 Task: Open Card Card0000000231 in Board Board0000000058 in Workspace WS0000000020 in Trello. Add Member Email0000000079 to Card Card0000000231 in Board Board0000000058 in Workspace WS0000000020 in Trello. Add Orange Label titled Label0000000231 to Card Card0000000231 in Board Board0000000058 in Workspace WS0000000020 in Trello. Add Checklist CL0000000231 to Card Card0000000231 in Board Board0000000058 in Workspace WS0000000020 in Trello. Add Dates with Start Date as Jun 01 2023 and Due Date as Jun 30 2023 to Card Card0000000231 in Board Board0000000058 in Workspace WS0000000020 in Trello
Action: Mouse moved to (602, 640)
Screenshot: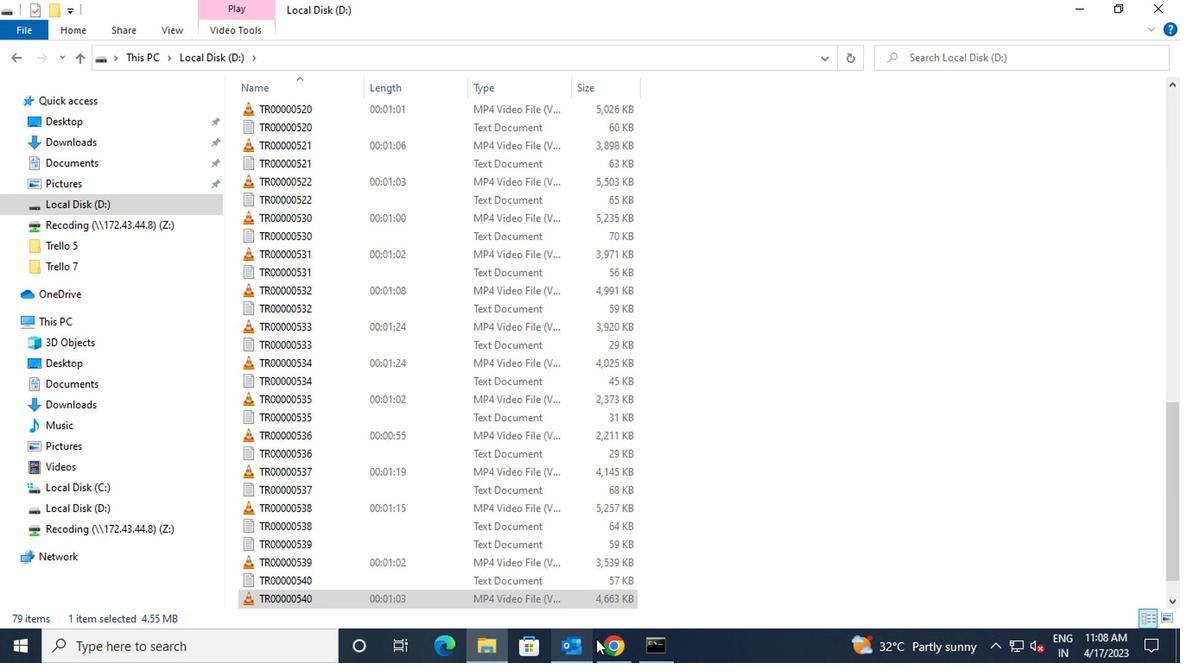 
Action: Mouse pressed left at (602, 640)
Screenshot: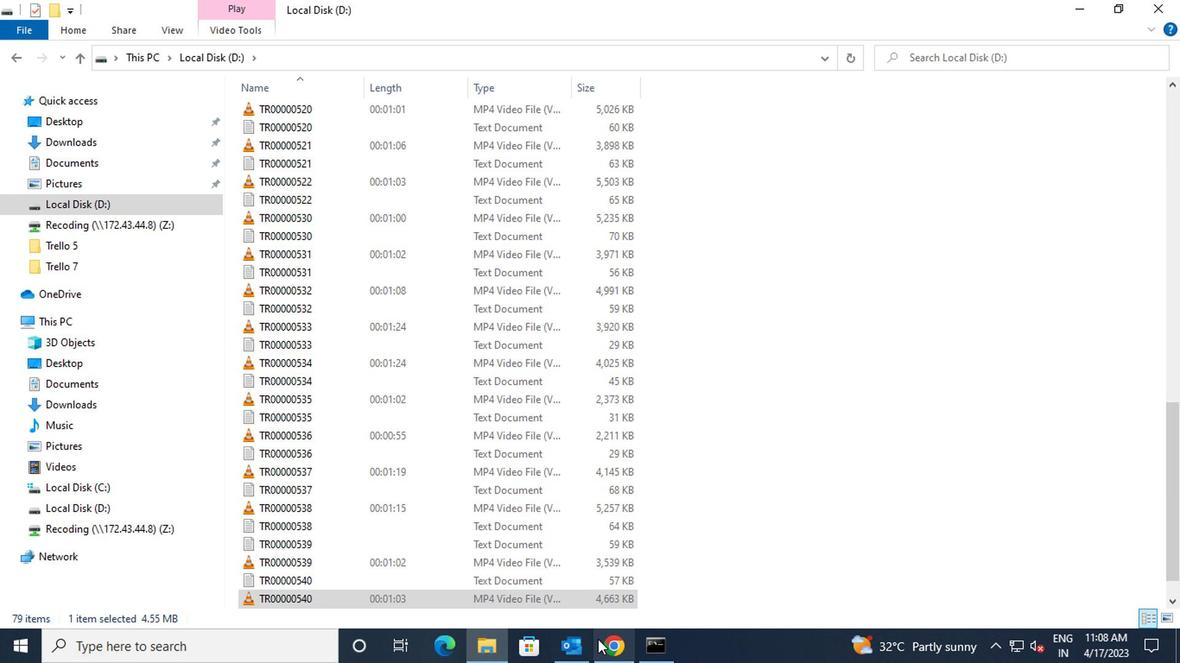 
Action: Mouse moved to (445, 334)
Screenshot: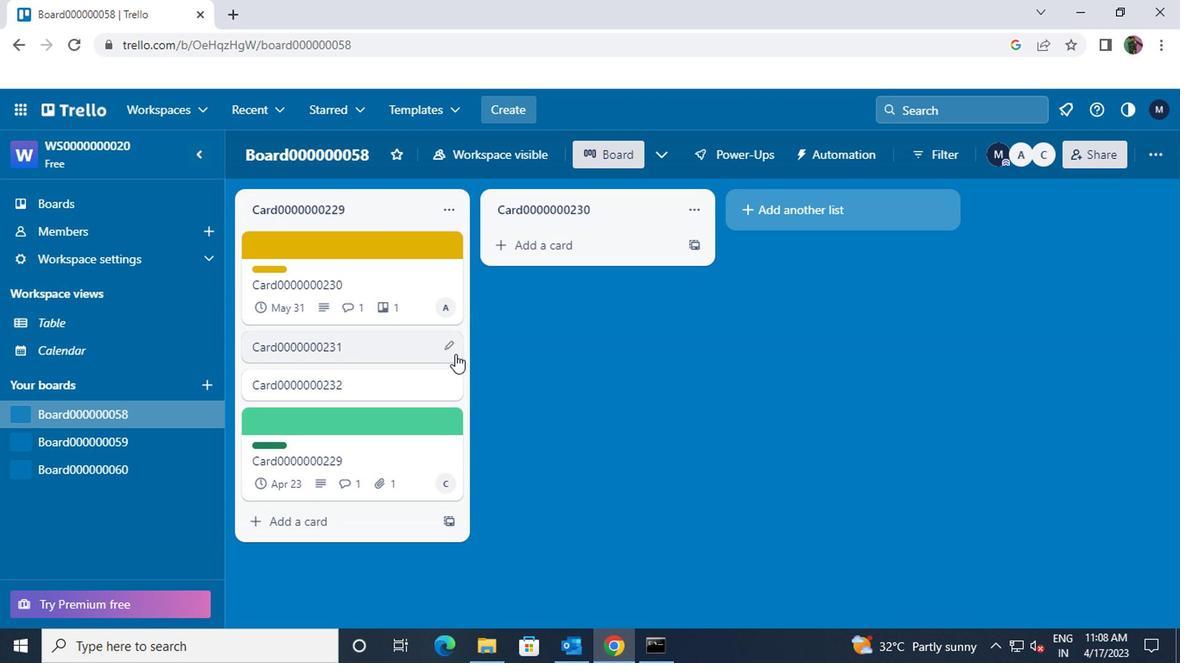 
Action: Mouse pressed left at (445, 334)
Screenshot: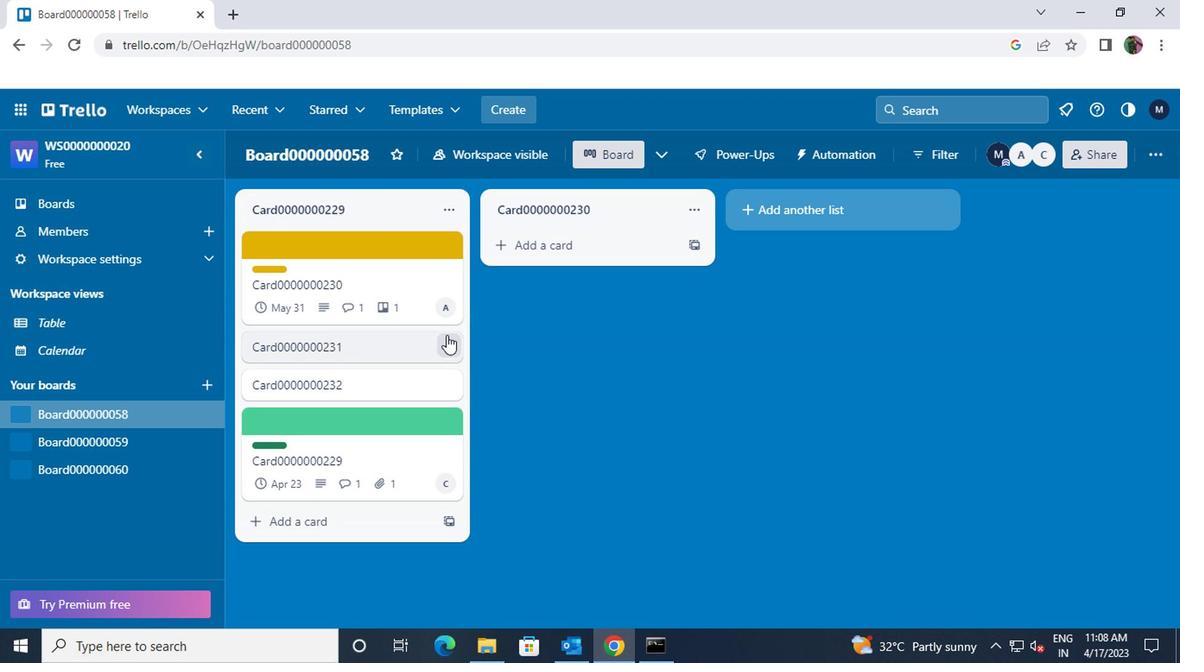 
Action: Mouse moved to (496, 334)
Screenshot: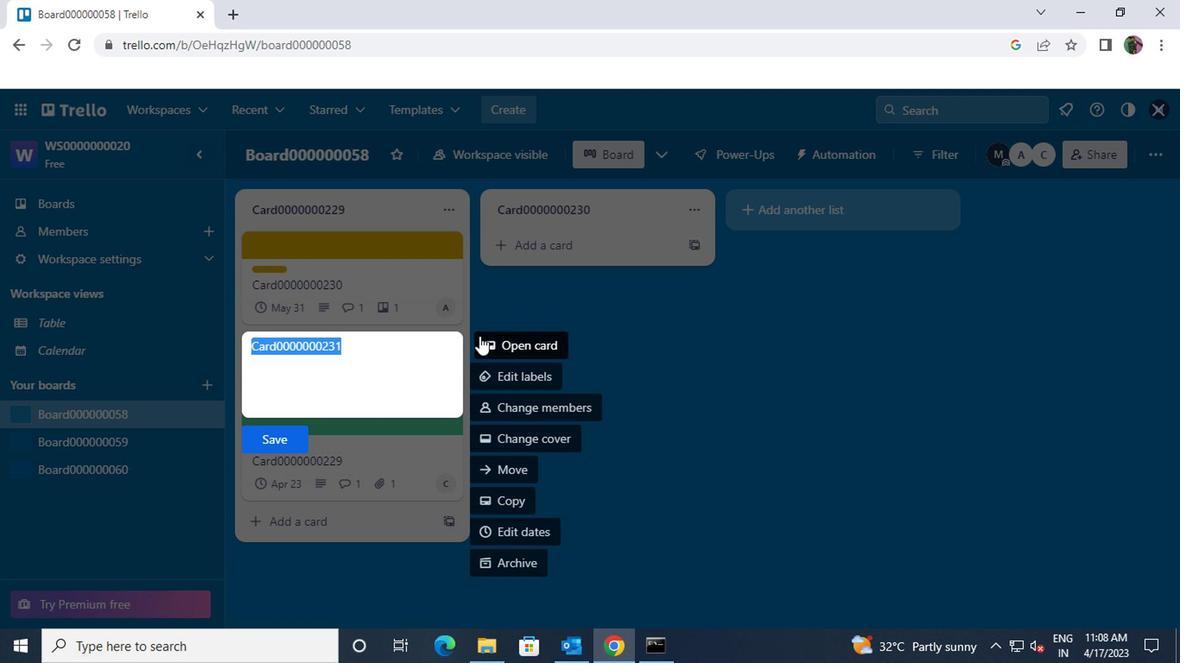 
Action: Mouse pressed left at (496, 334)
Screenshot: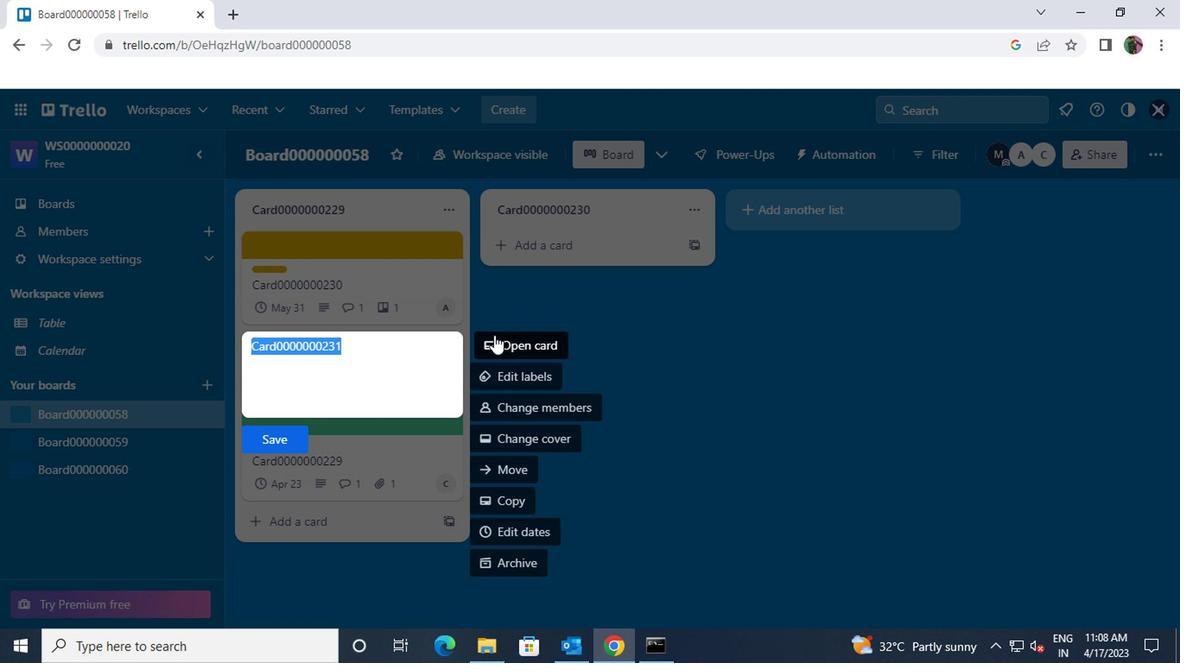 
Action: Mouse moved to (757, 247)
Screenshot: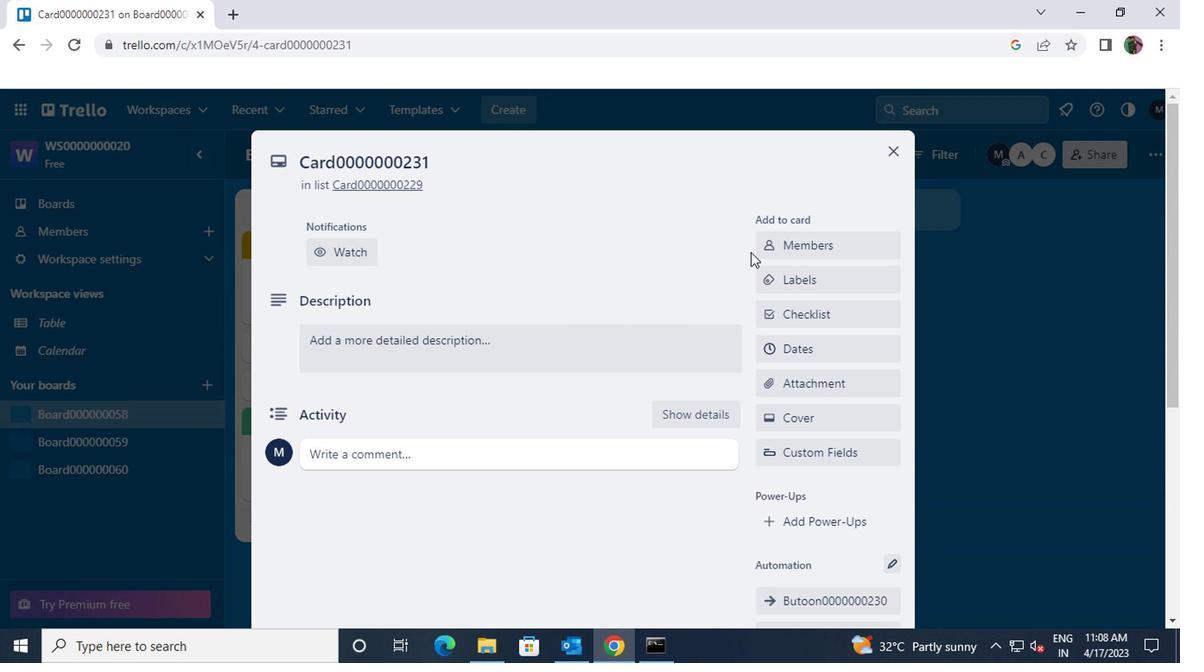 
Action: Mouse pressed left at (757, 247)
Screenshot: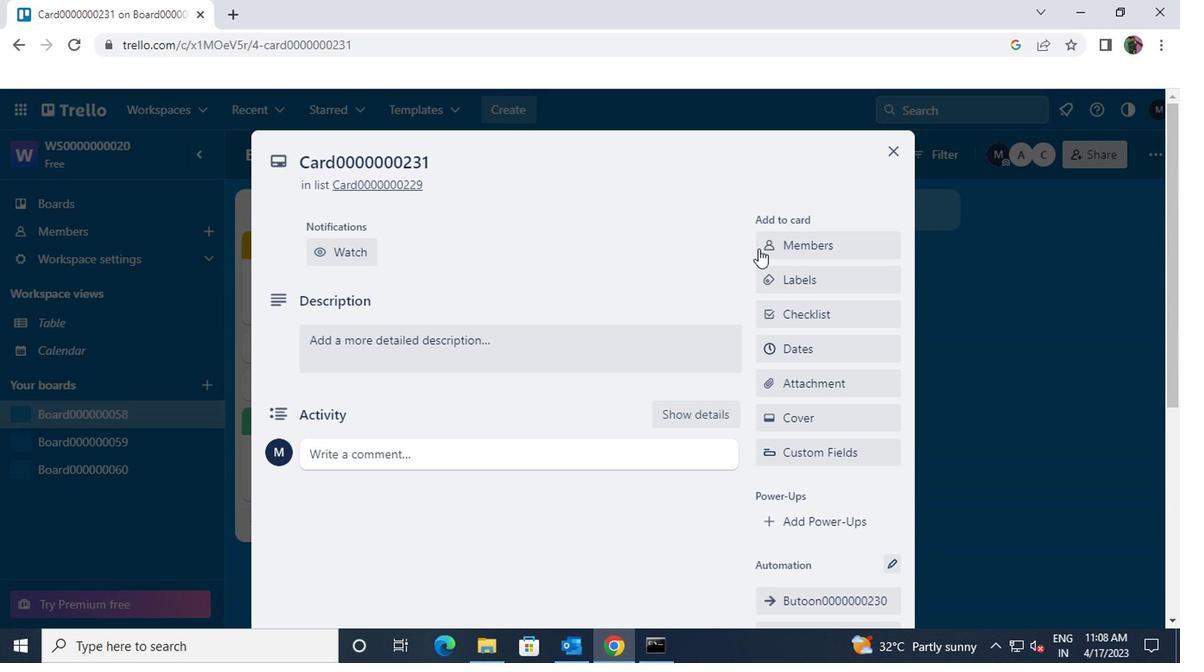 
Action: Mouse moved to (776, 317)
Screenshot: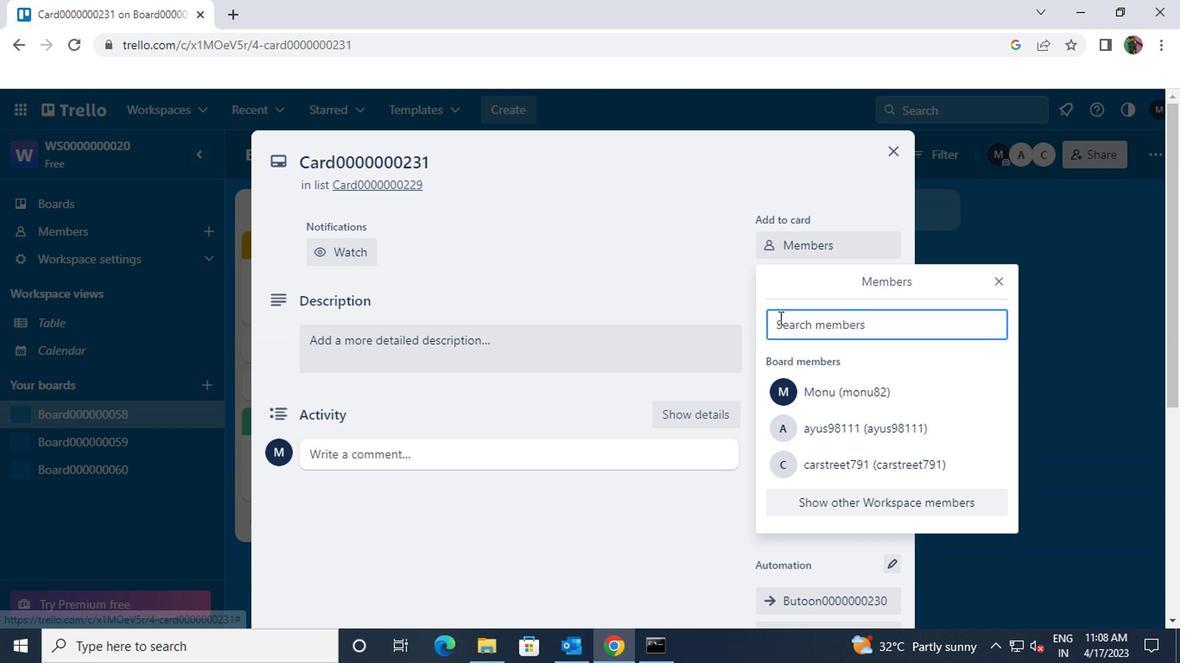 
Action: Key pressed vinnyoffice2<Key.shift>@GMAIL.COM
Screenshot: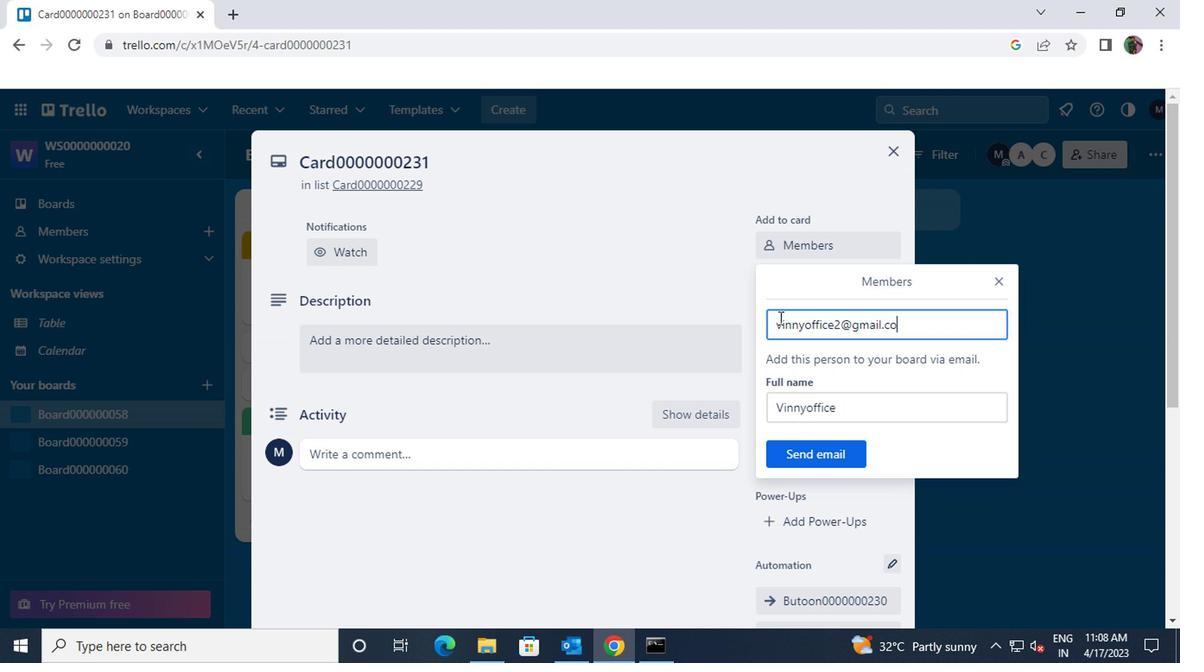 
Action: Mouse moved to (814, 443)
Screenshot: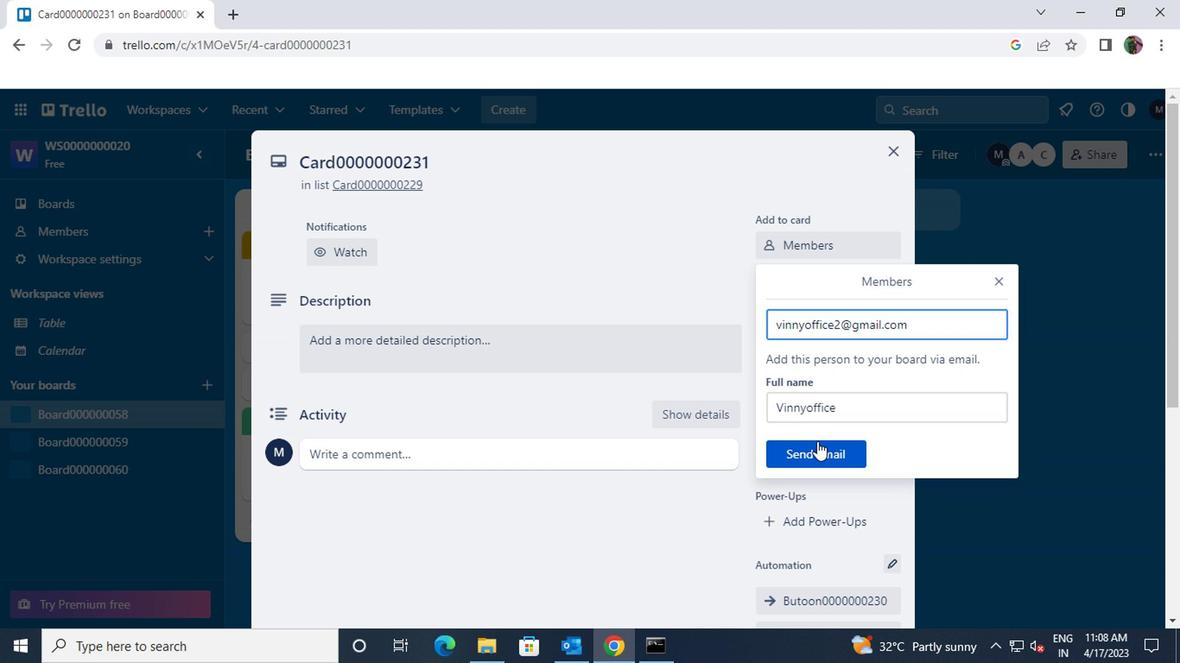 
Action: Mouse pressed left at (814, 443)
Screenshot: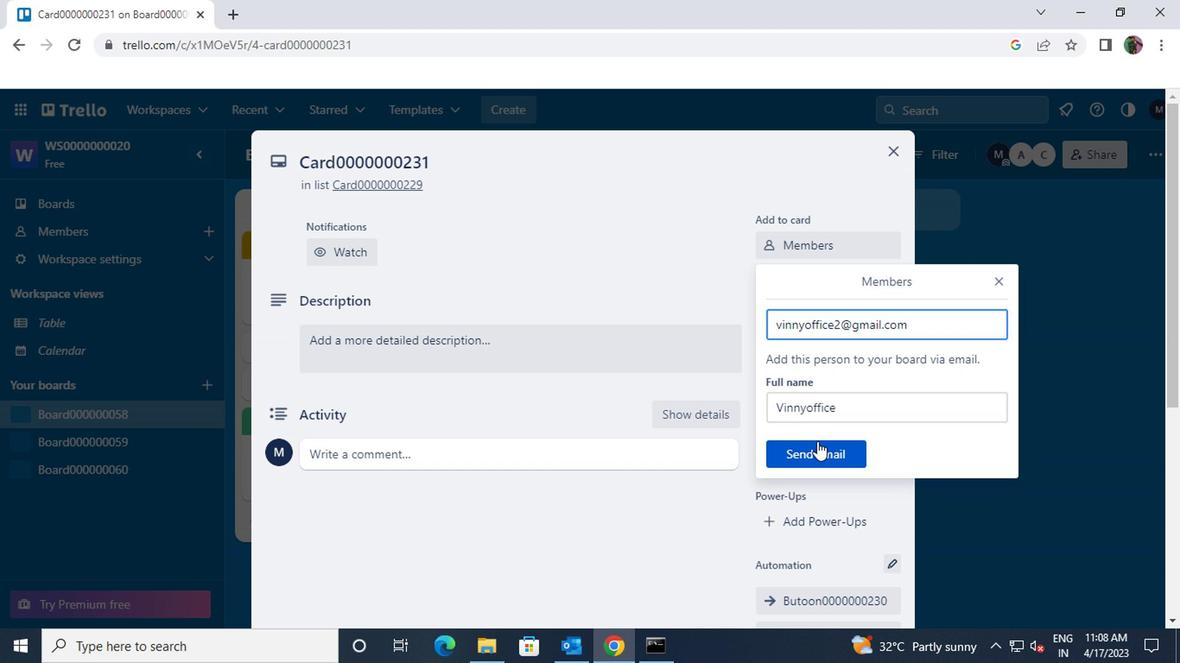 
Action: Mouse moved to (808, 288)
Screenshot: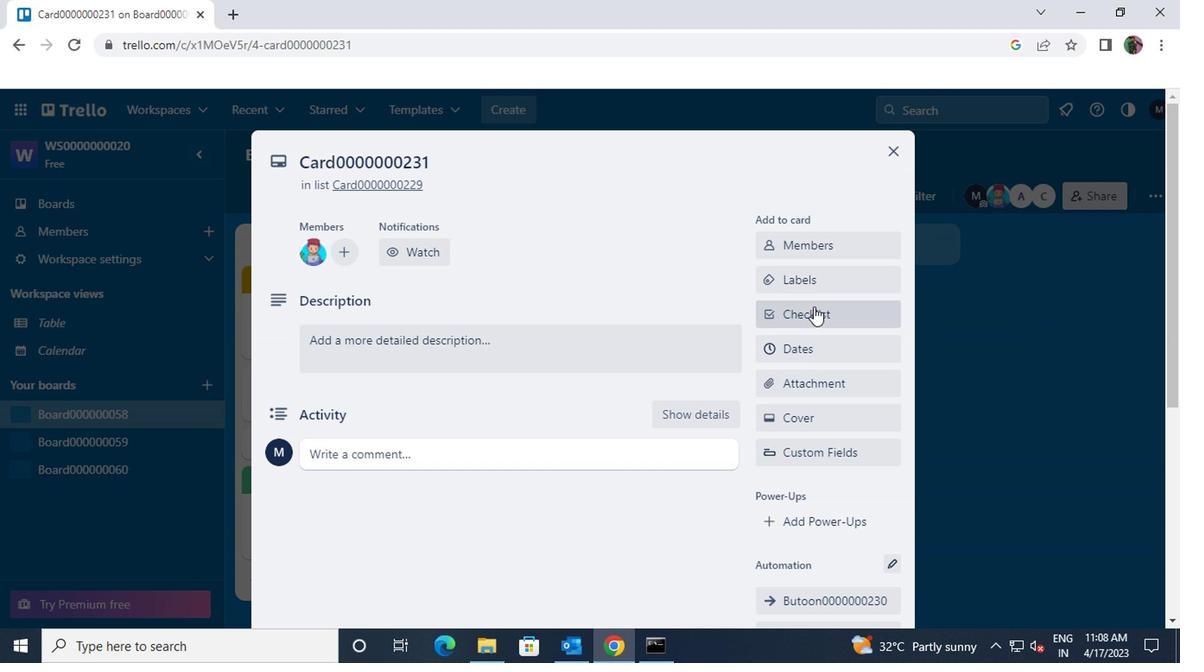 
Action: Mouse pressed left at (808, 288)
Screenshot: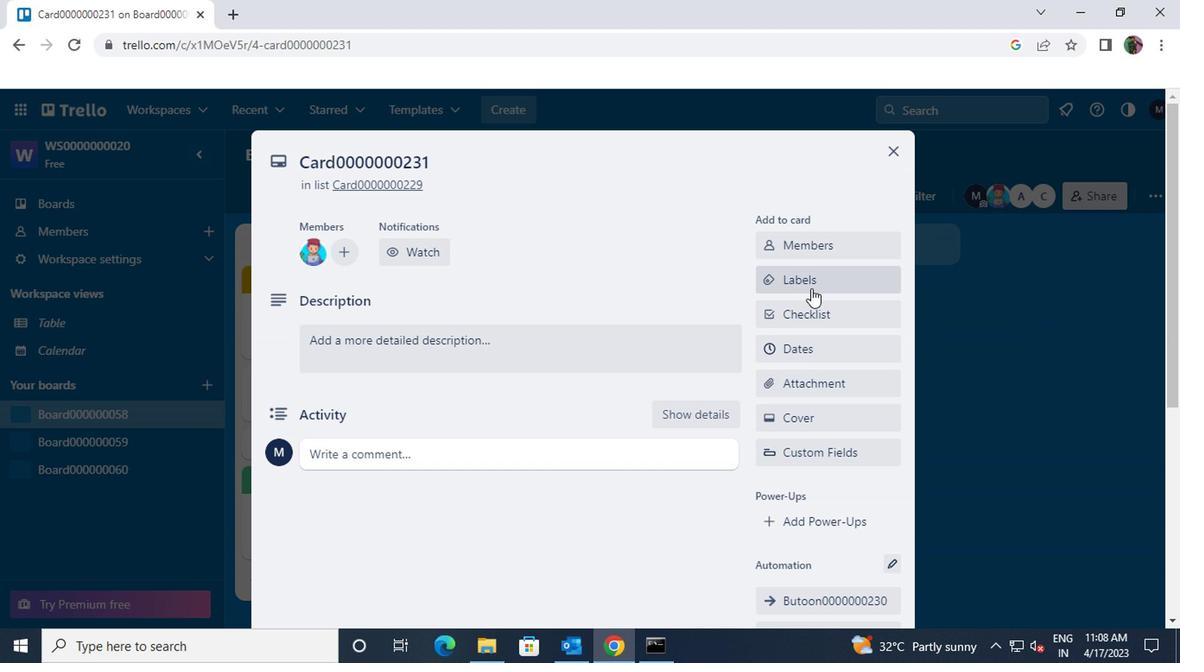 
Action: Mouse moved to (875, 517)
Screenshot: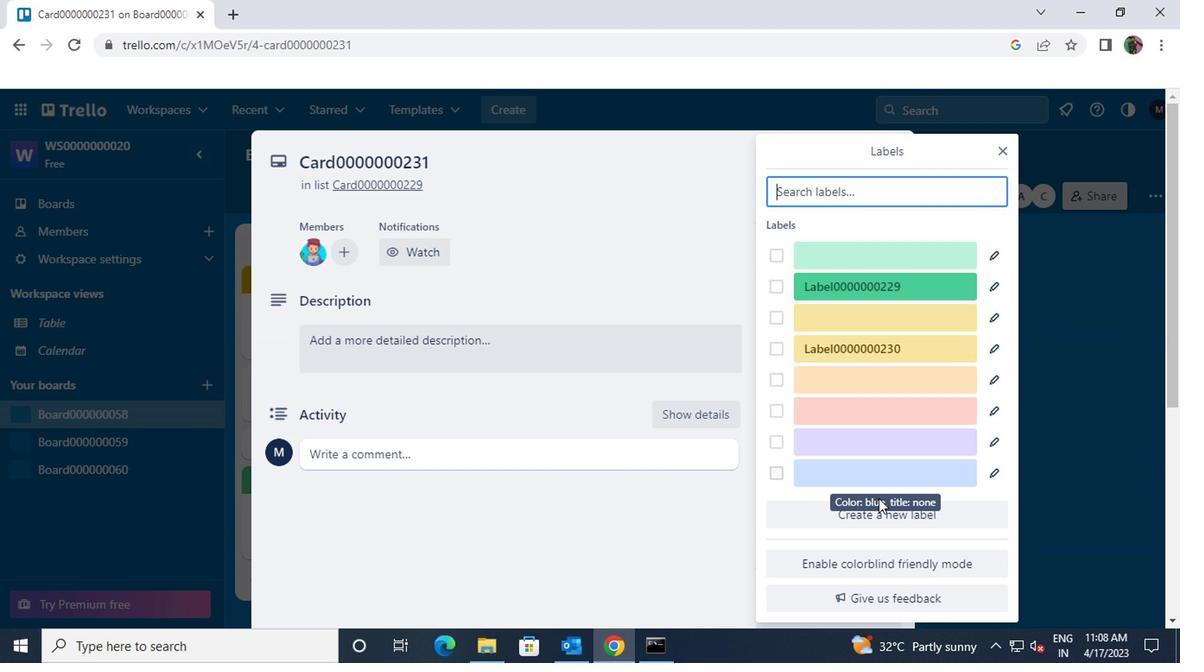 
Action: Mouse pressed left at (875, 517)
Screenshot: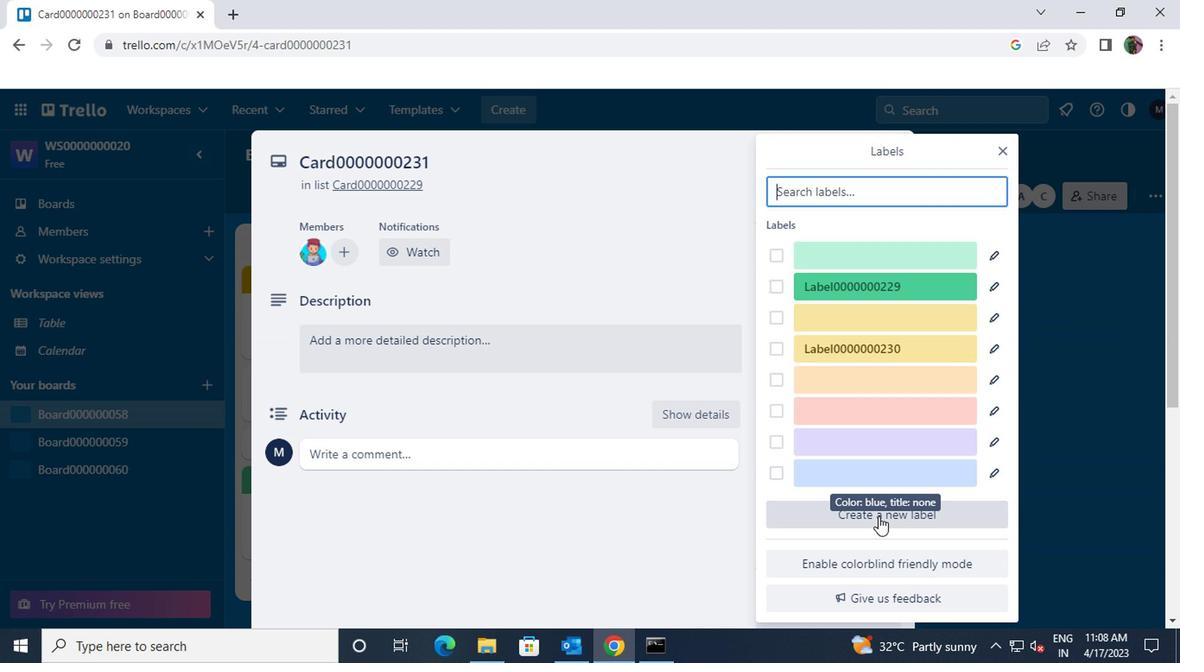 
Action: Mouse moved to (821, 313)
Screenshot: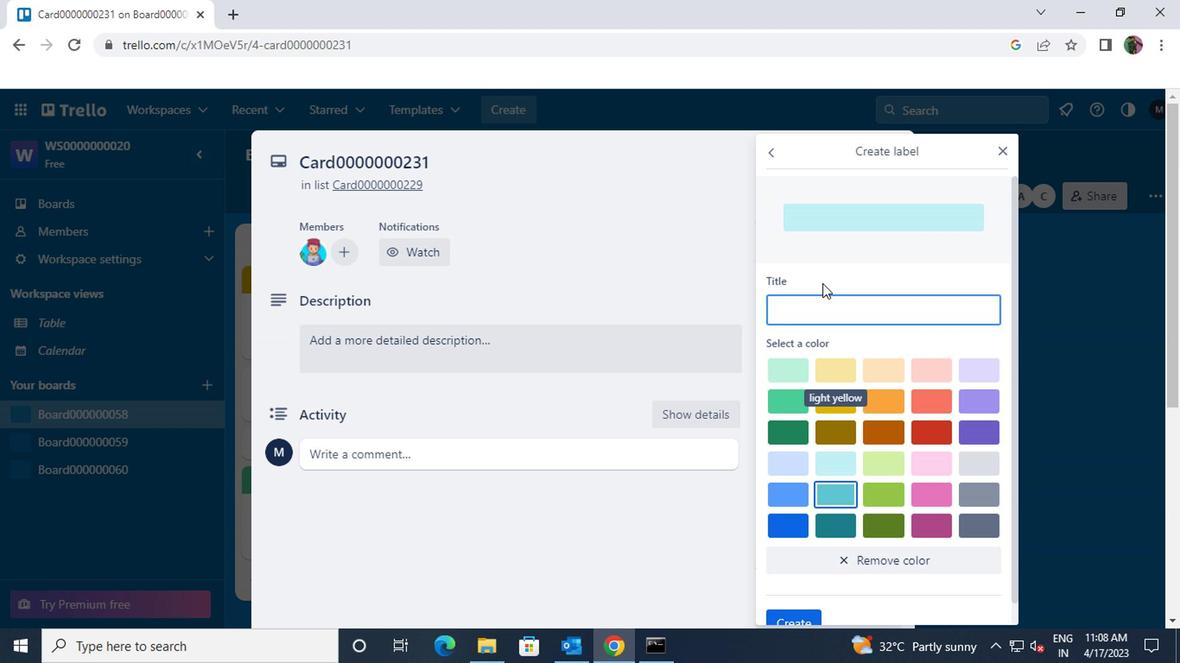 
Action: Mouse pressed left at (821, 313)
Screenshot: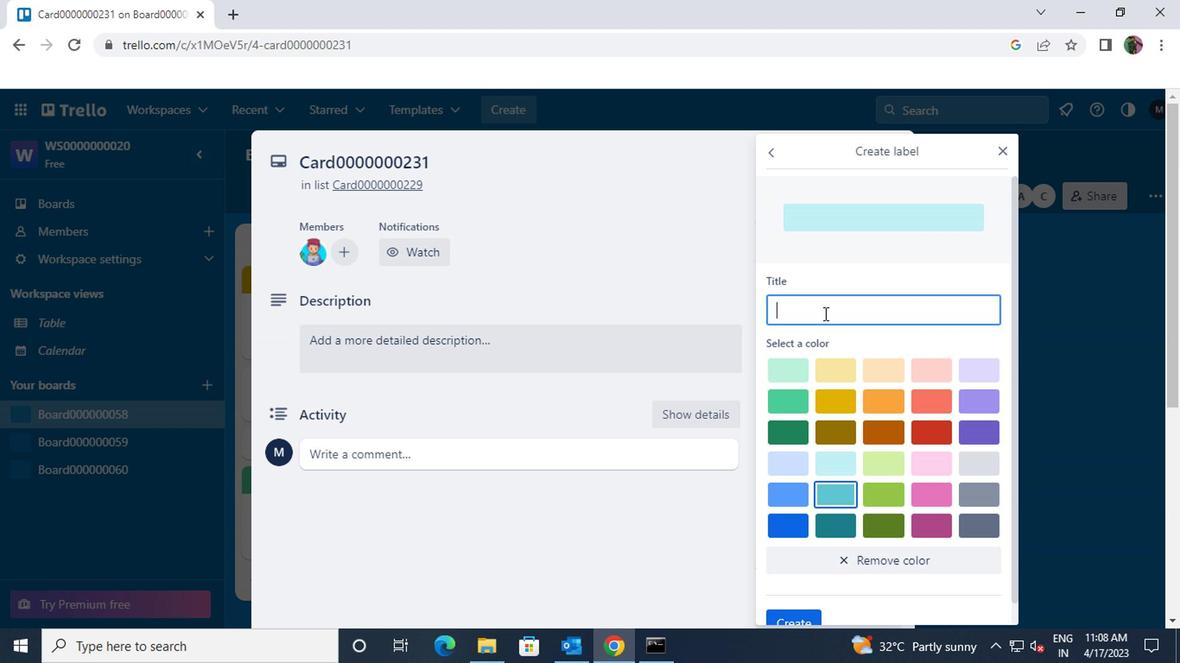 
Action: Key pressed <Key.shift>LABEL0000000231
Screenshot: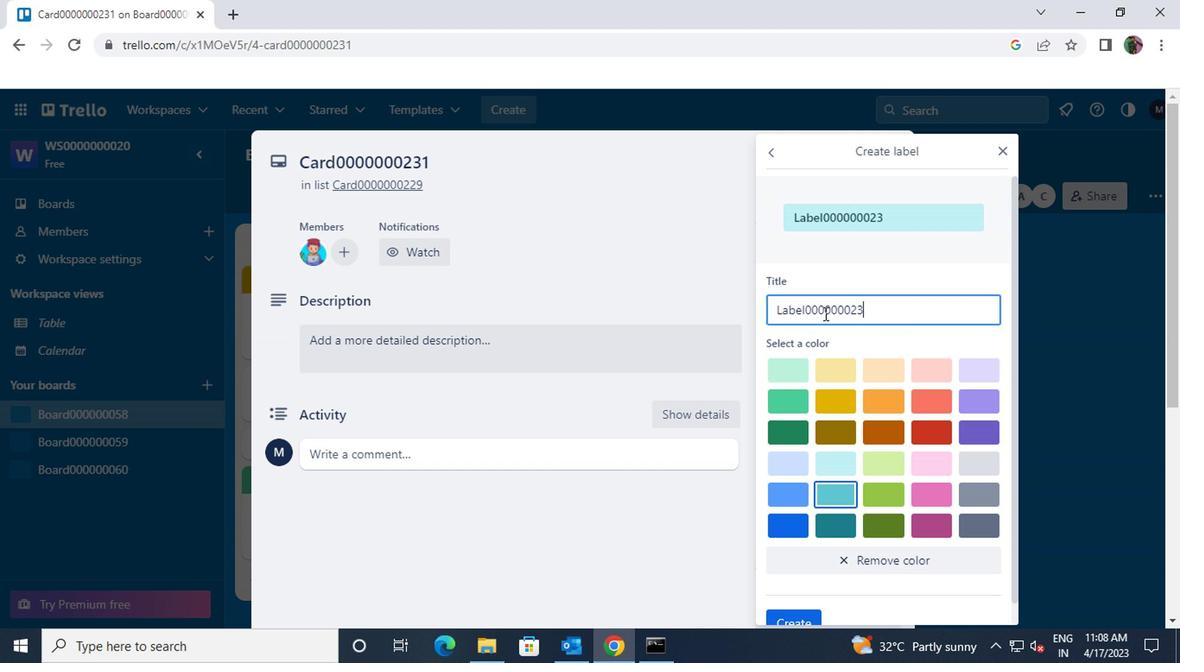 
Action: Mouse moved to (830, 407)
Screenshot: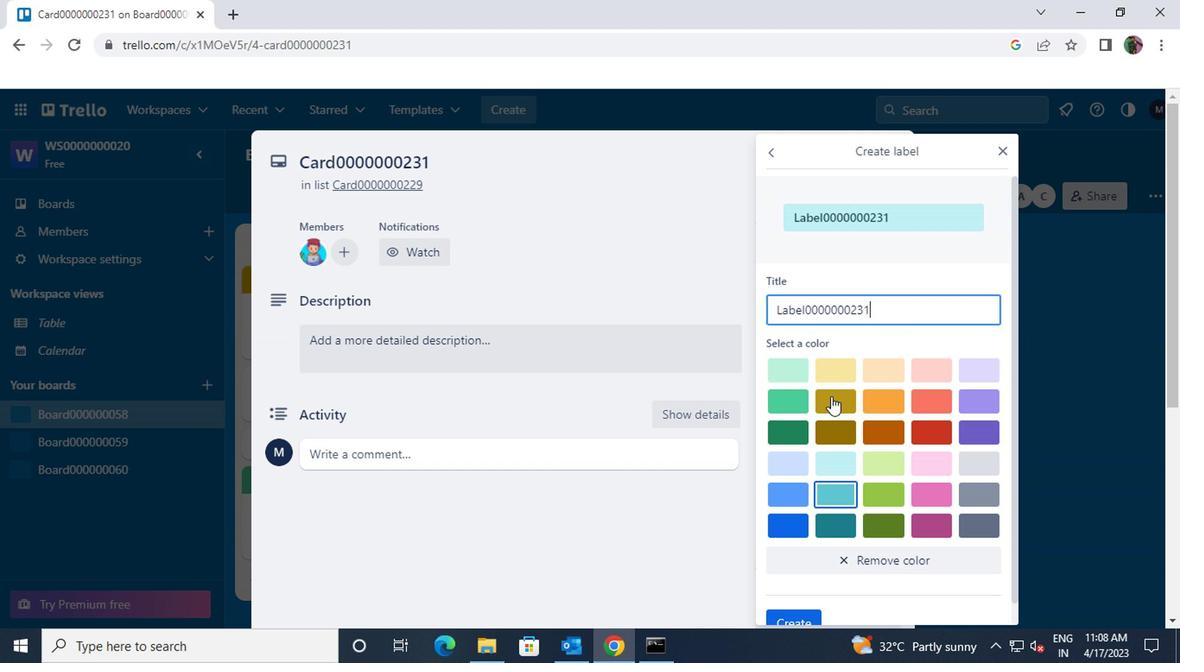 
Action: Mouse scrolled (830, 406) with delta (0, -1)
Screenshot: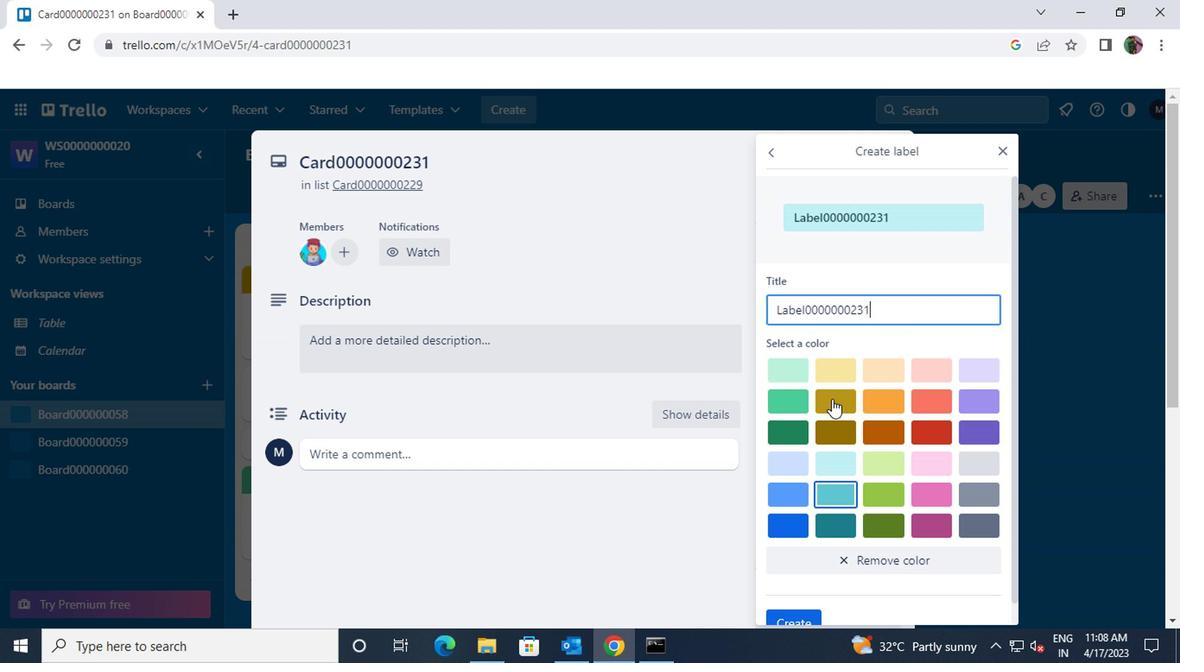 
Action: Mouse moved to (909, 544)
Screenshot: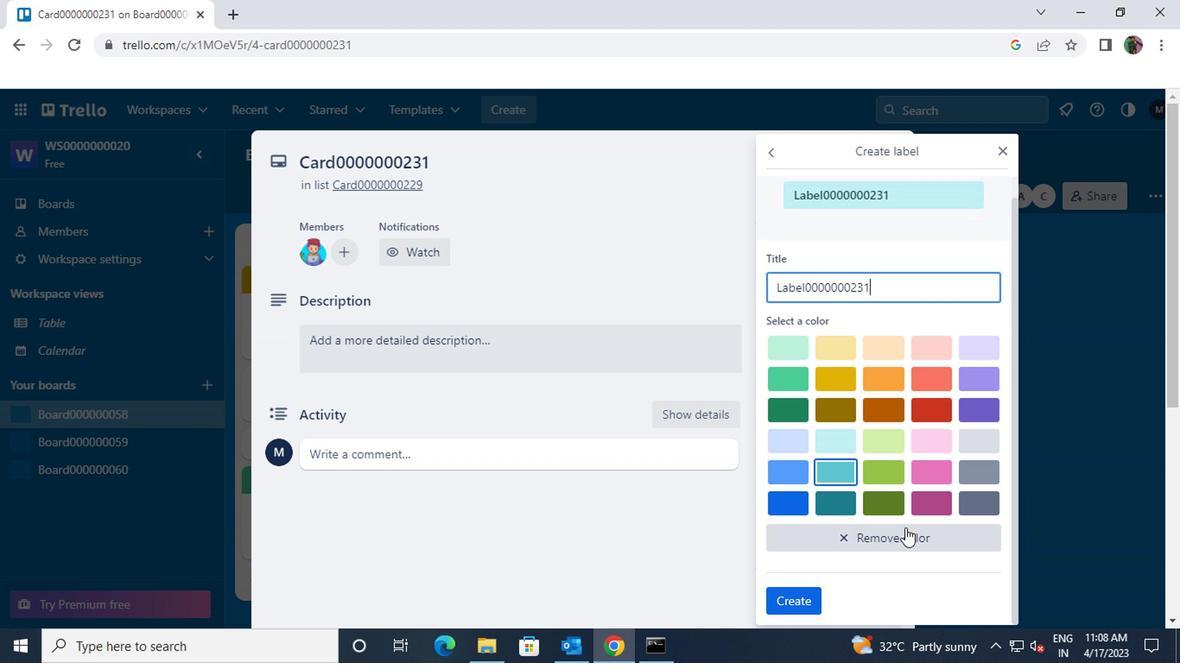 
Action: Mouse pressed left at (909, 544)
Screenshot: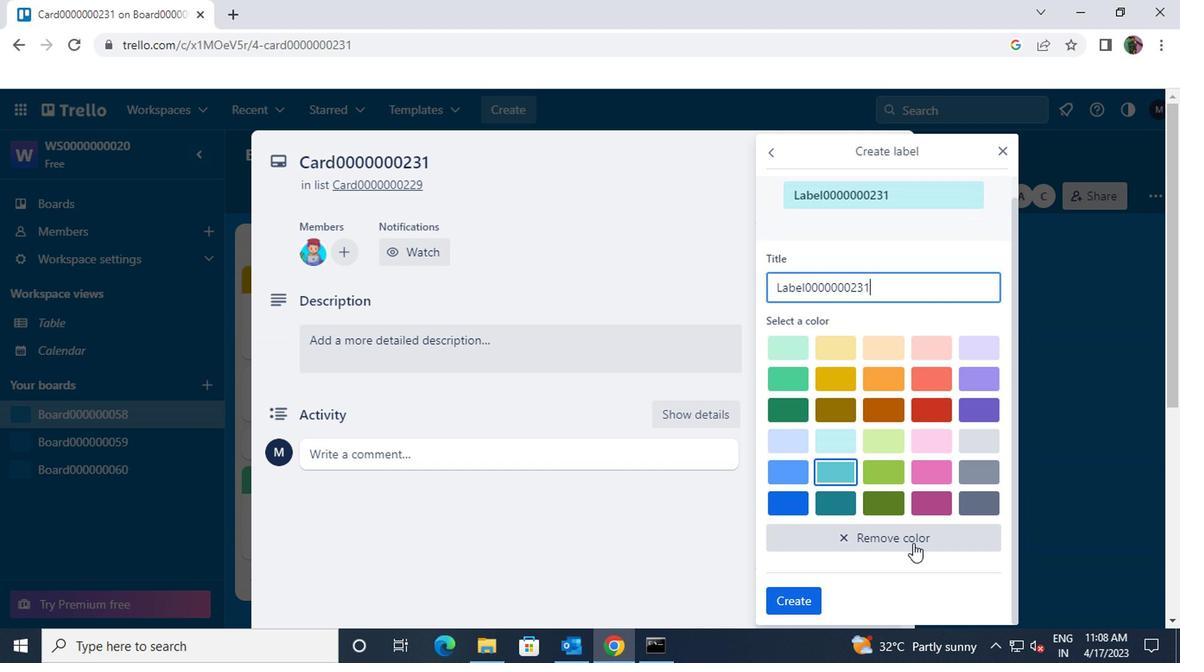 
Action: Mouse moved to (800, 598)
Screenshot: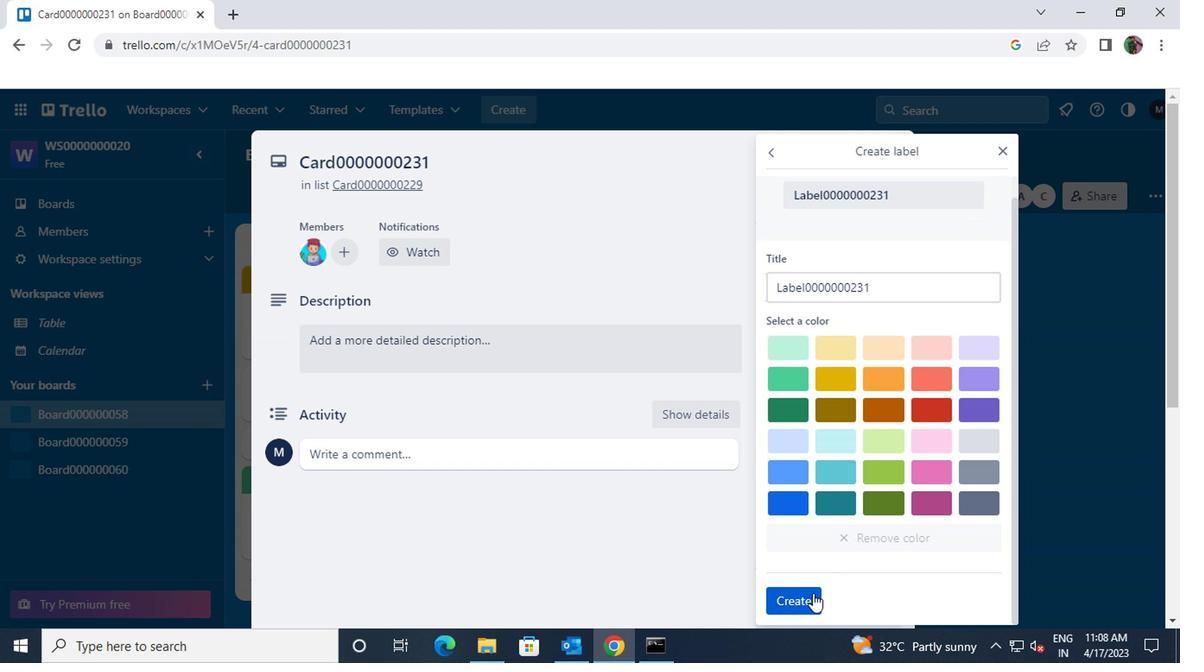 
Action: Mouse pressed left at (800, 598)
Screenshot: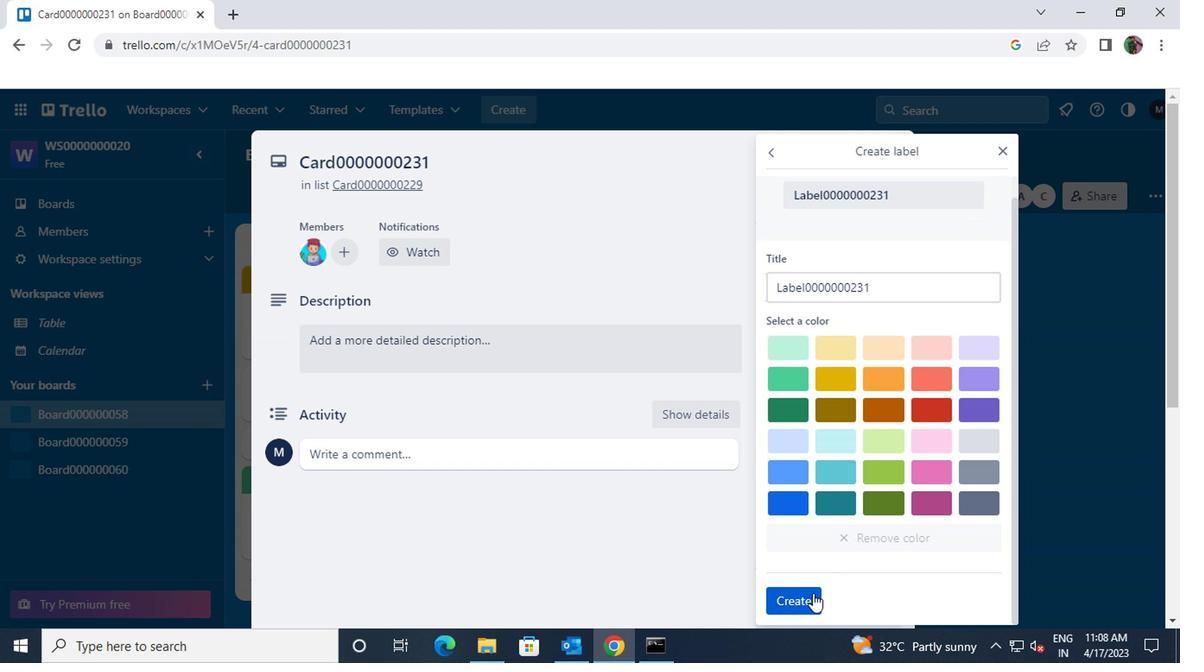 
Action: Mouse moved to (997, 148)
Screenshot: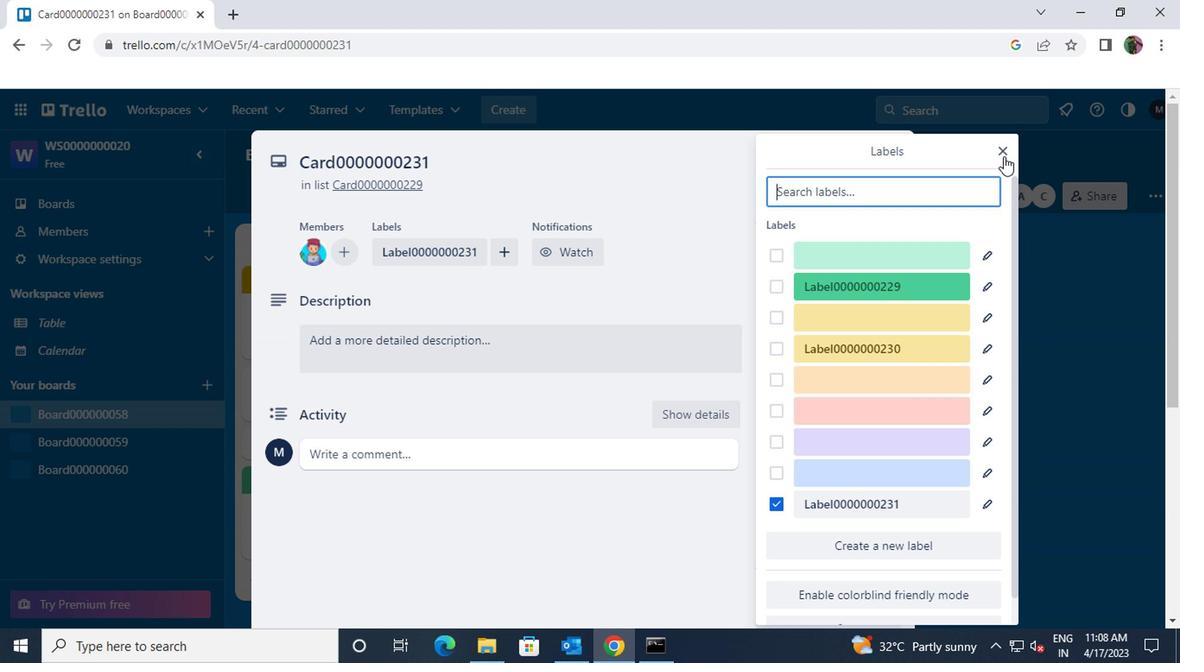 
Action: Mouse pressed left at (997, 148)
Screenshot: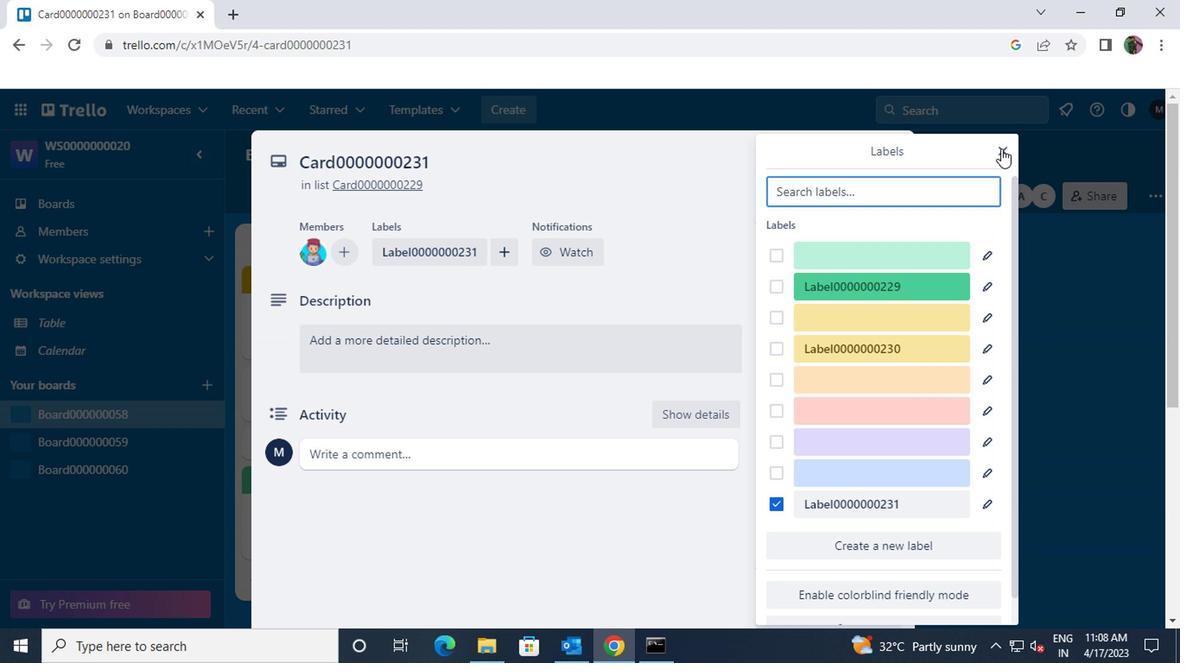 
Action: Mouse moved to (842, 311)
Screenshot: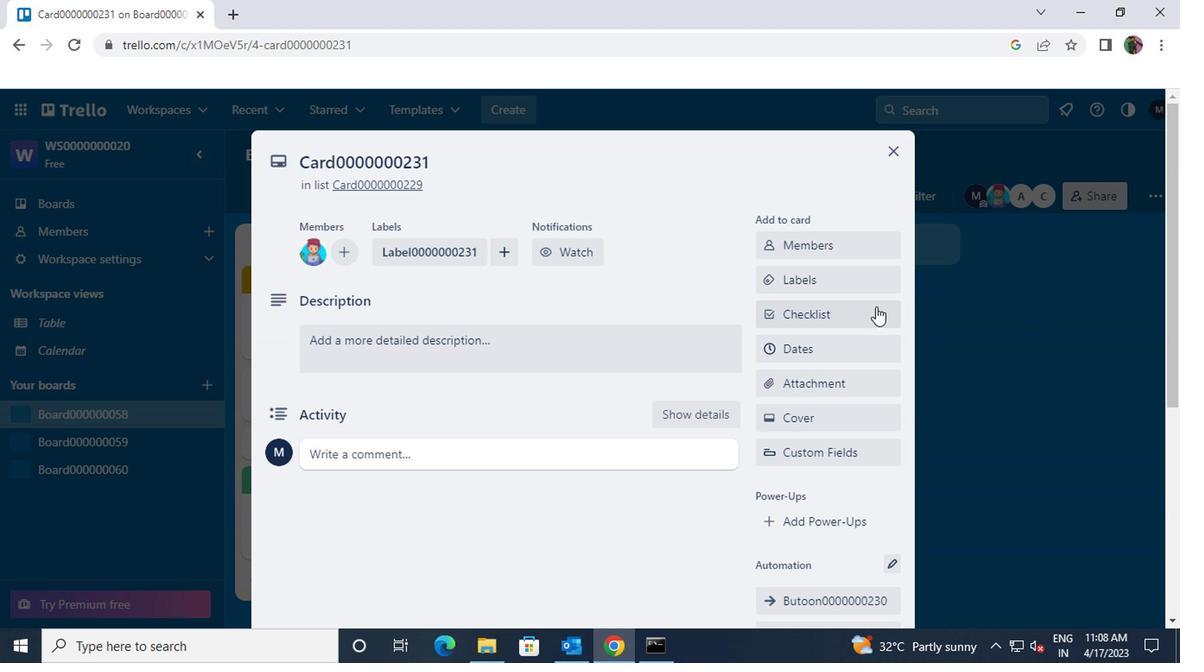 
Action: Mouse pressed left at (842, 311)
Screenshot: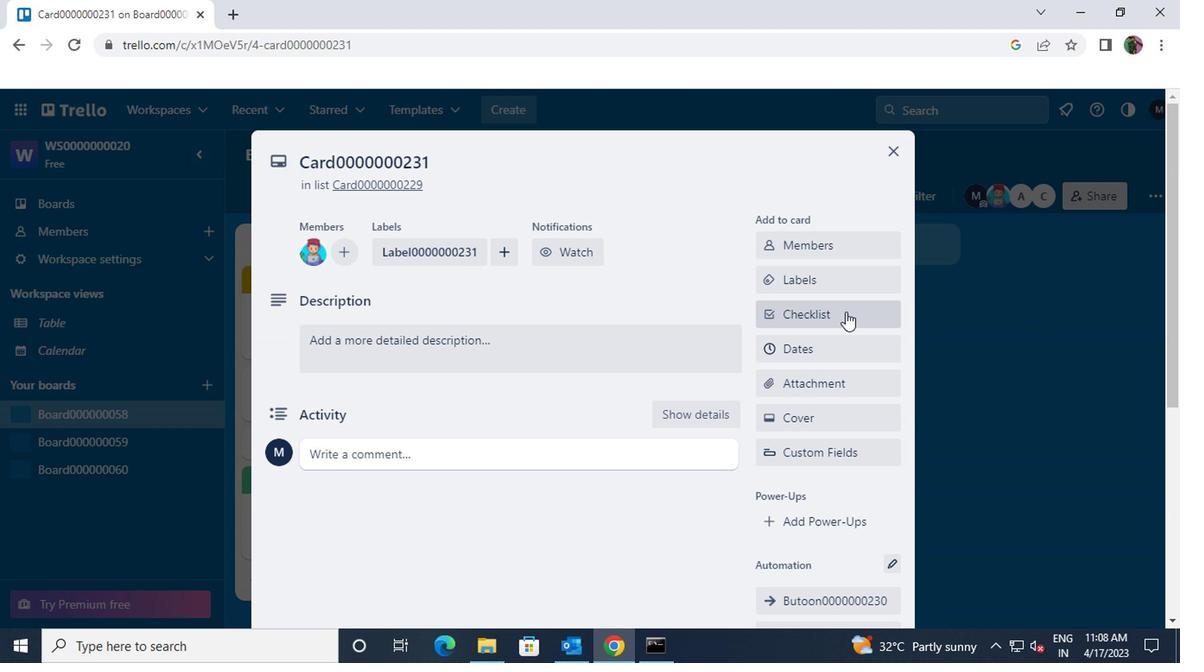 
Action: Key pressed <Key.shift>CL0000000231
Screenshot: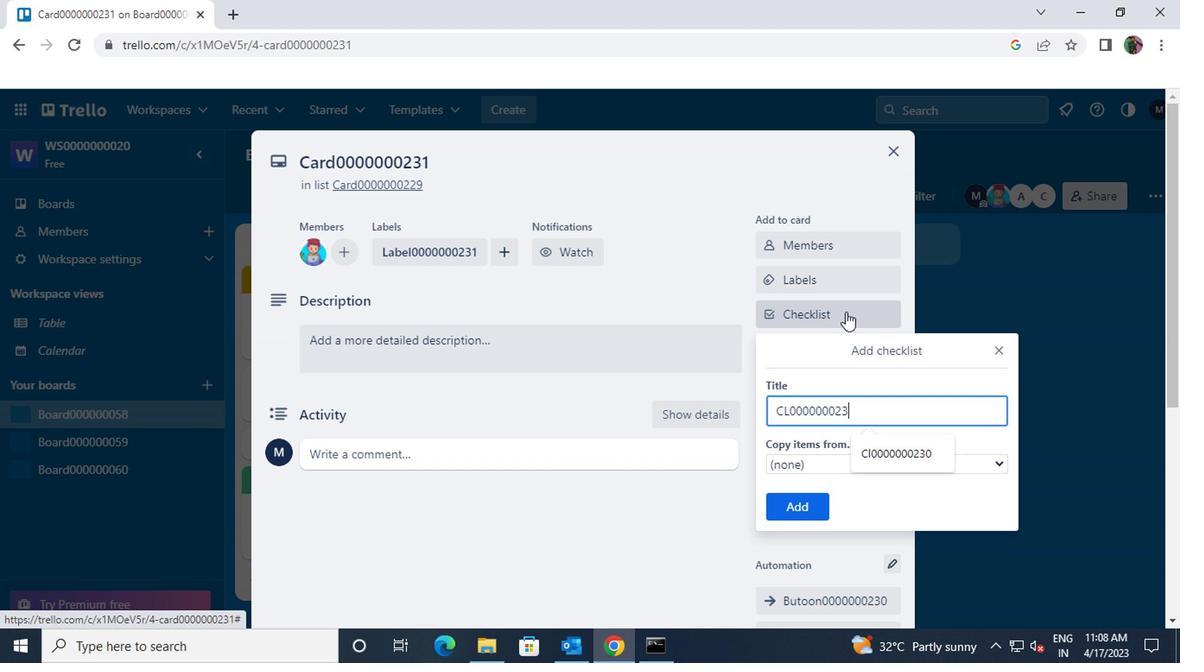 
Action: Mouse moved to (807, 510)
Screenshot: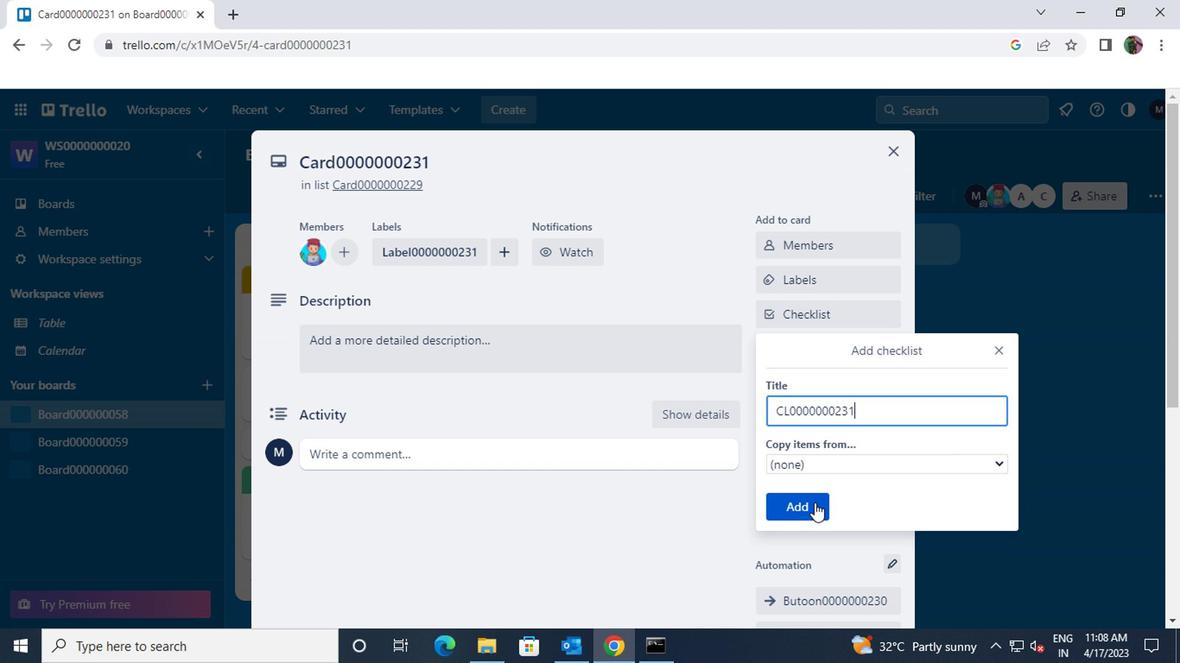 
Action: Mouse pressed left at (807, 510)
Screenshot: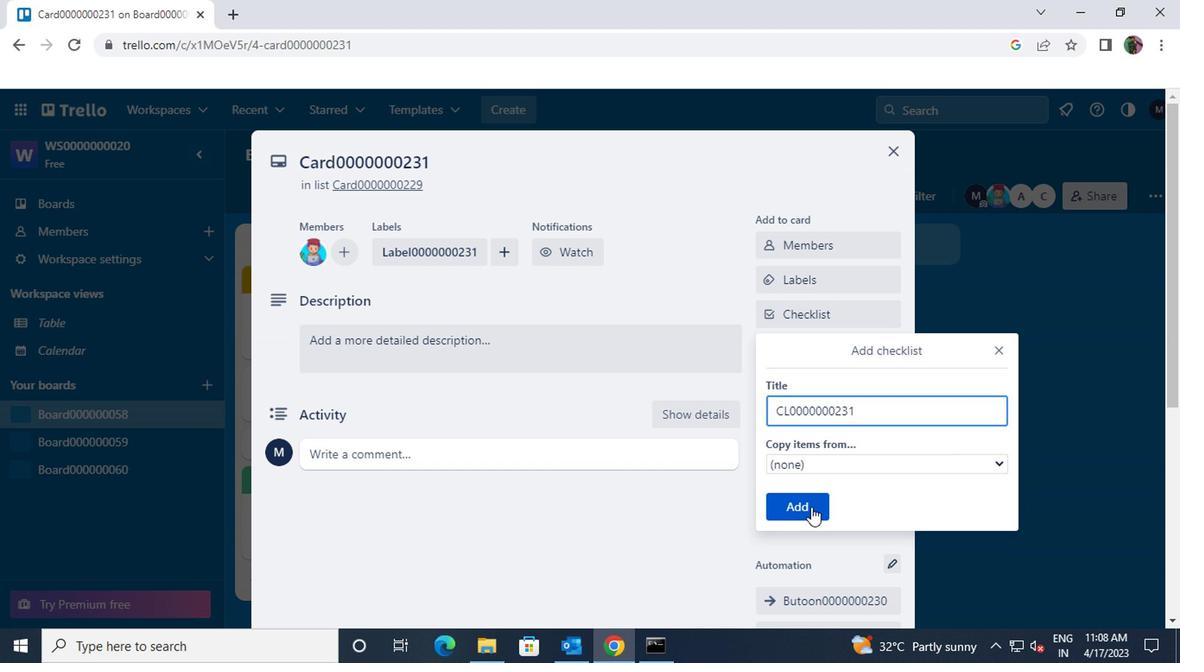 
Action: Mouse moved to (793, 353)
Screenshot: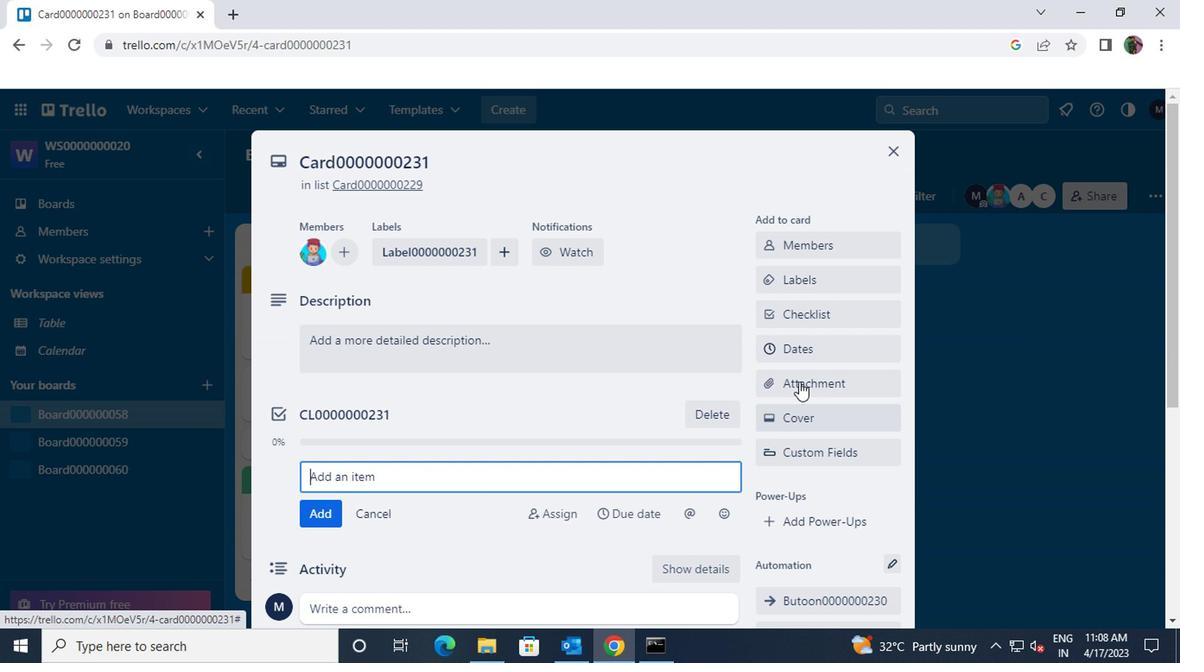 
Action: Mouse pressed left at (793, 353)
Screenshot: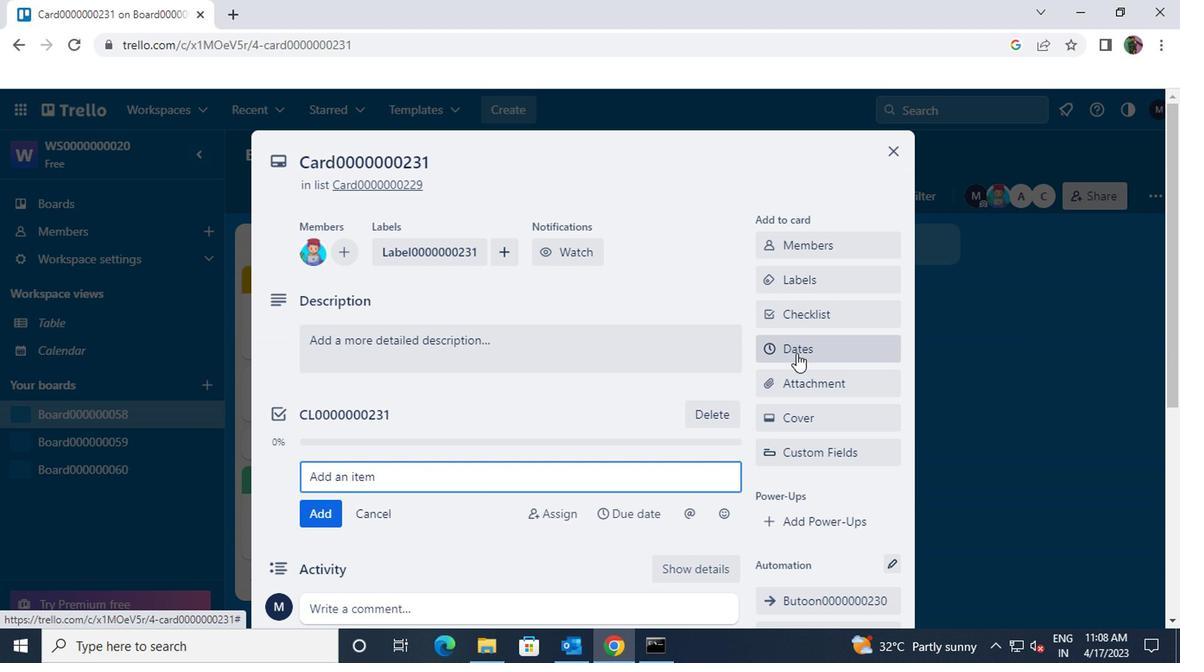 
Action: Mouse moved to (987, 193)
Screenshot: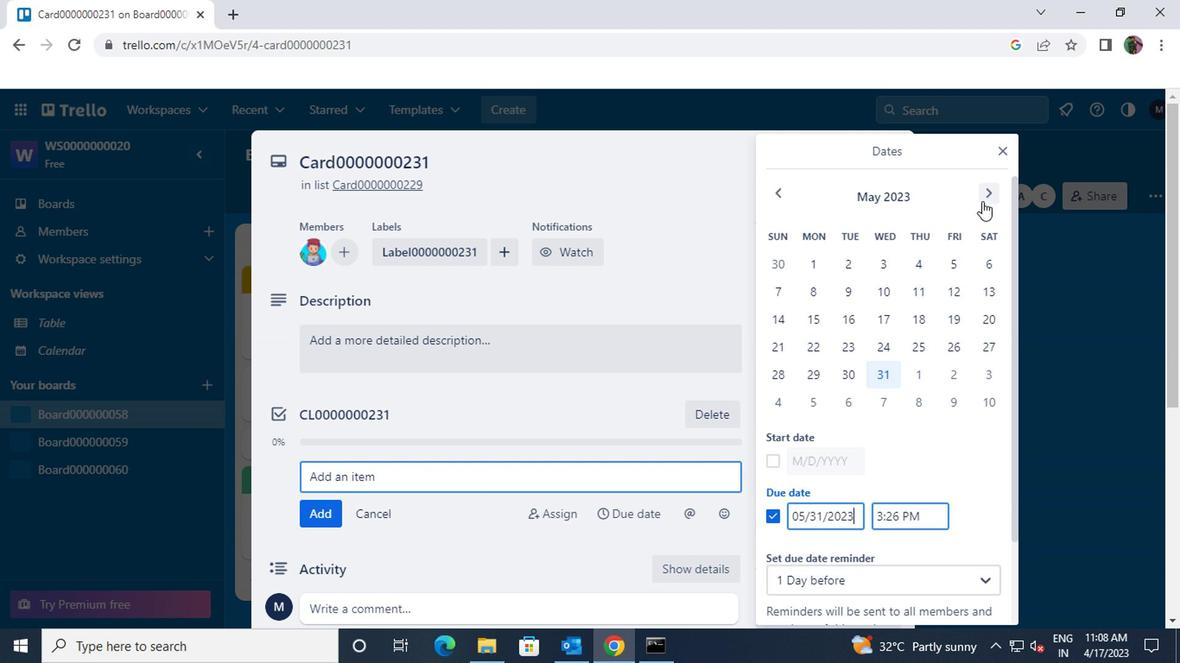 
Action: Mouse pressed left at (987, 193)
Screenshot: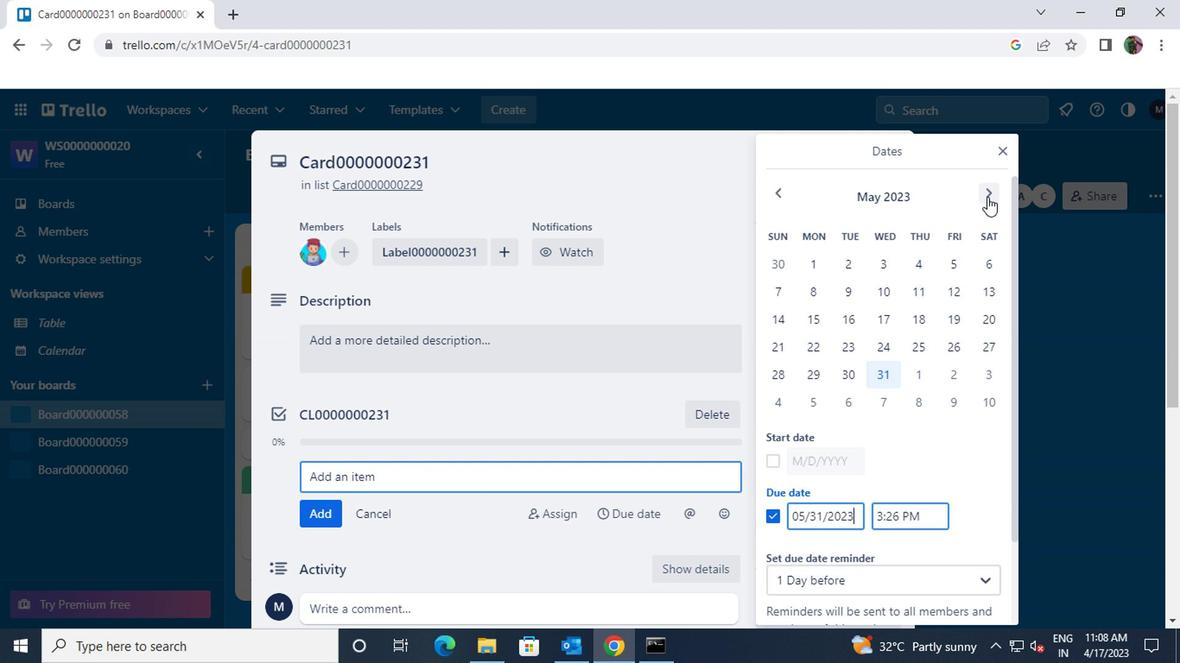 
Action: Mouse moved to (914, 267)
Screenshot: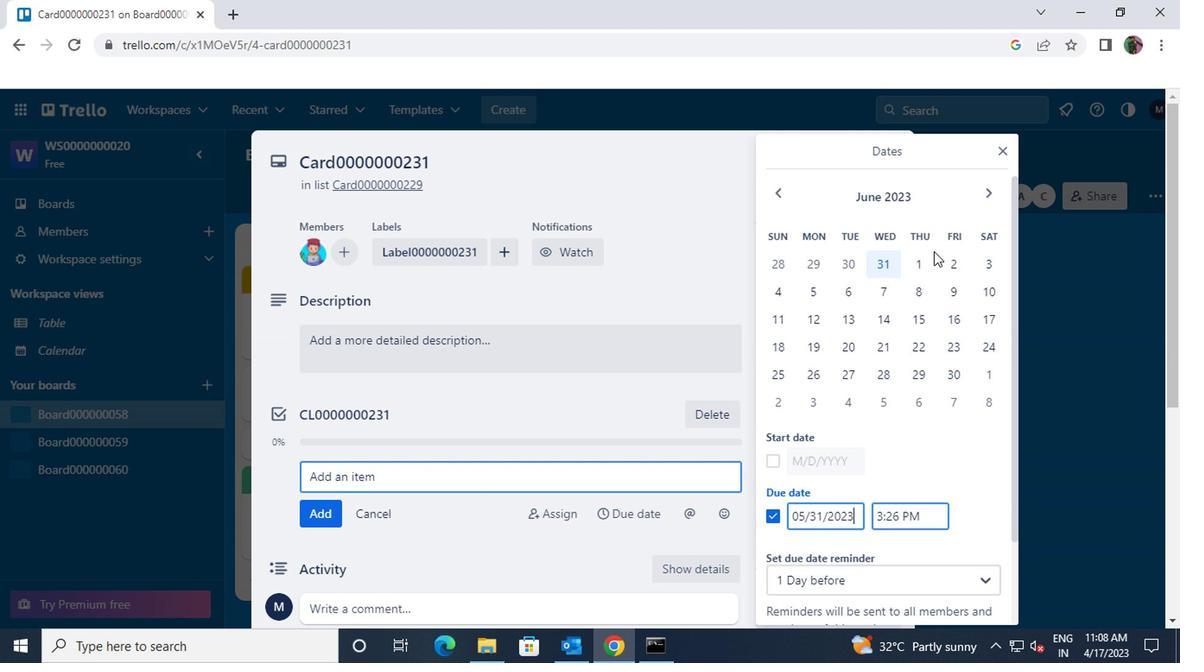 
Action: Mouse pressed left at (914, 267)
Screenshot: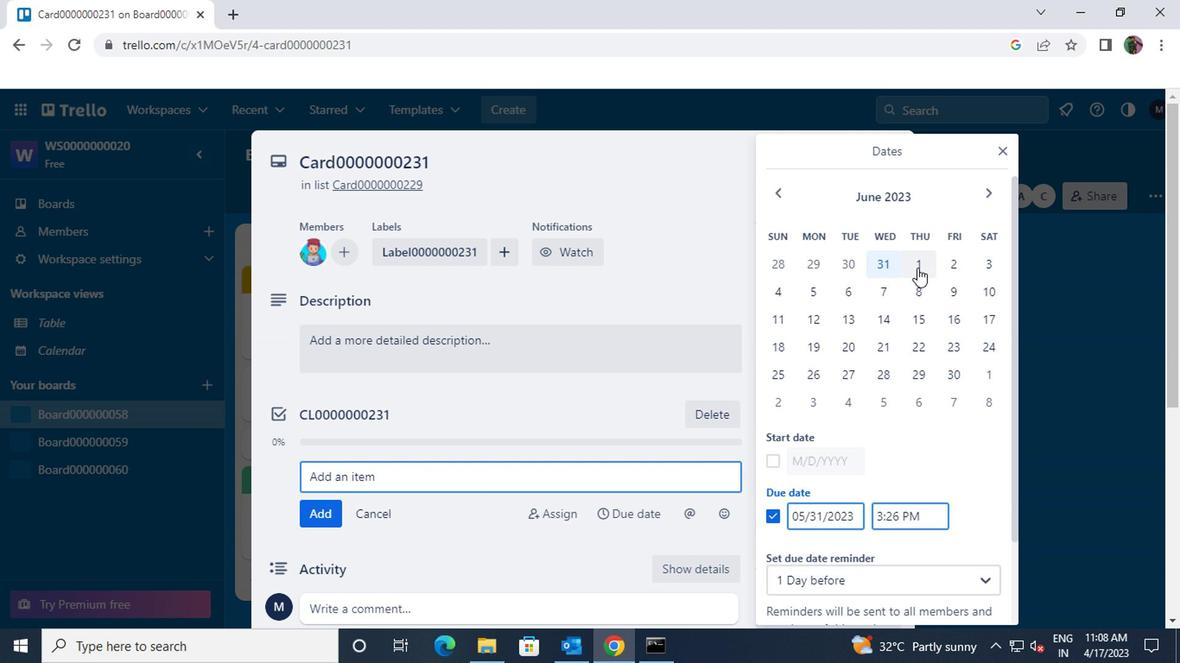 
Action: Mouse moved to (957, 374)
Screenshot: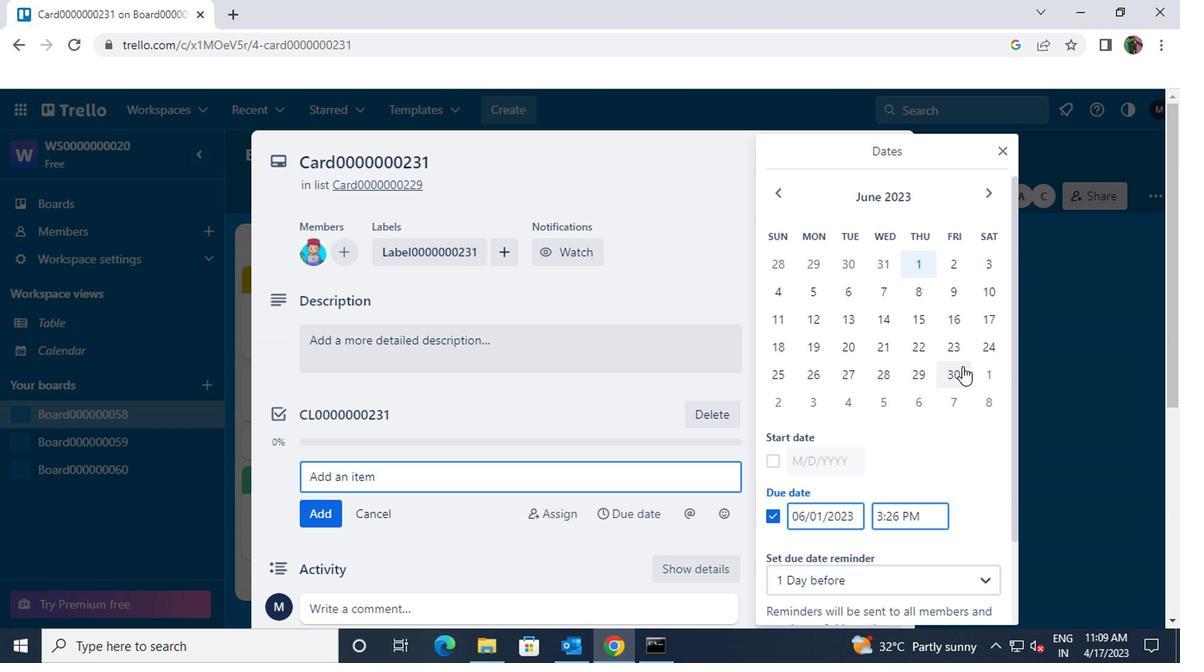 
Action: Mouse pressed left at (957, 374)
Screenshot: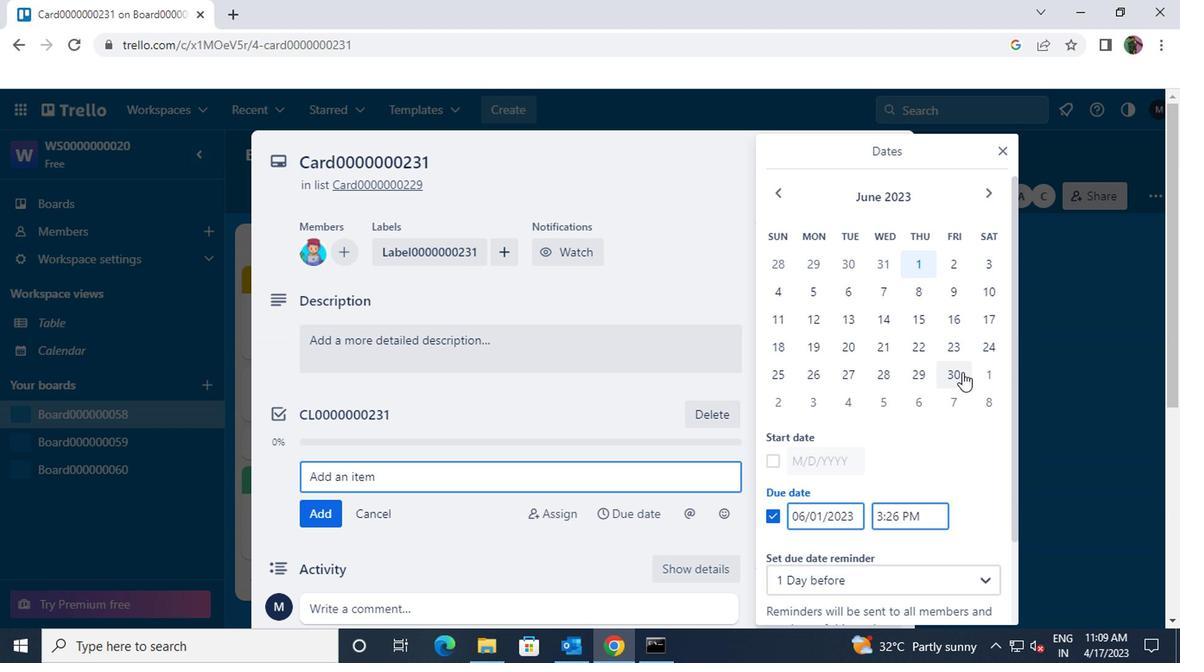 
Action: Mouse scrolled (957, 374) with delta (0, 0)
Screenshot: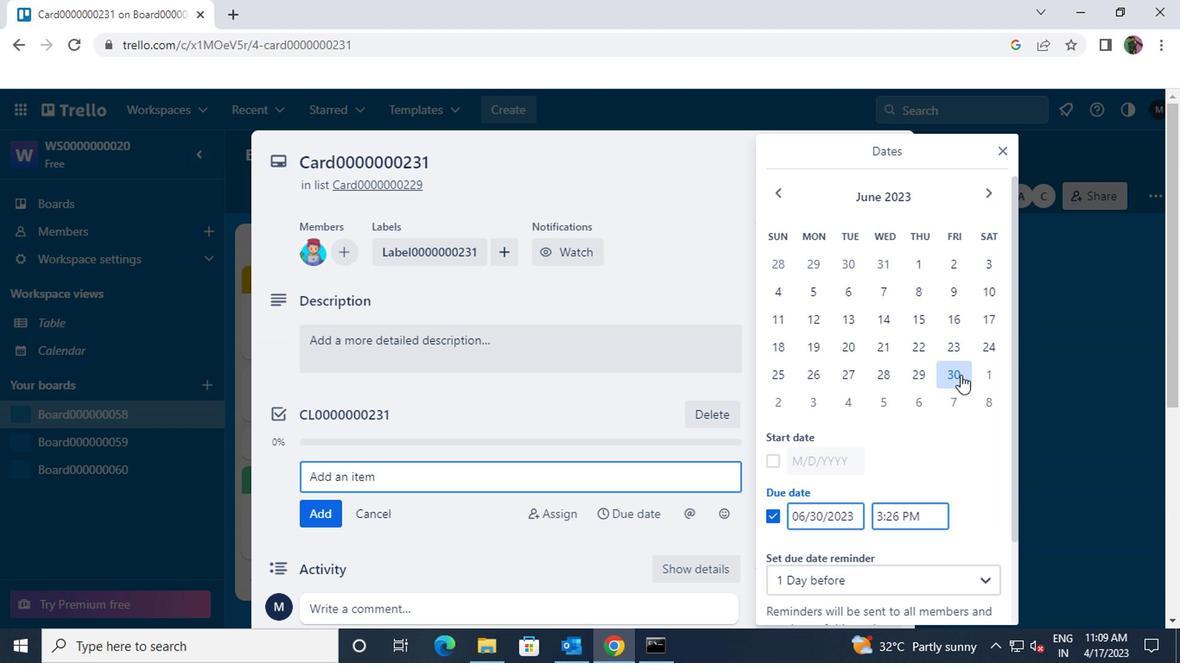 
Action: Mouse scrolled (957, 374) with delta (0, 0)
Screenshot: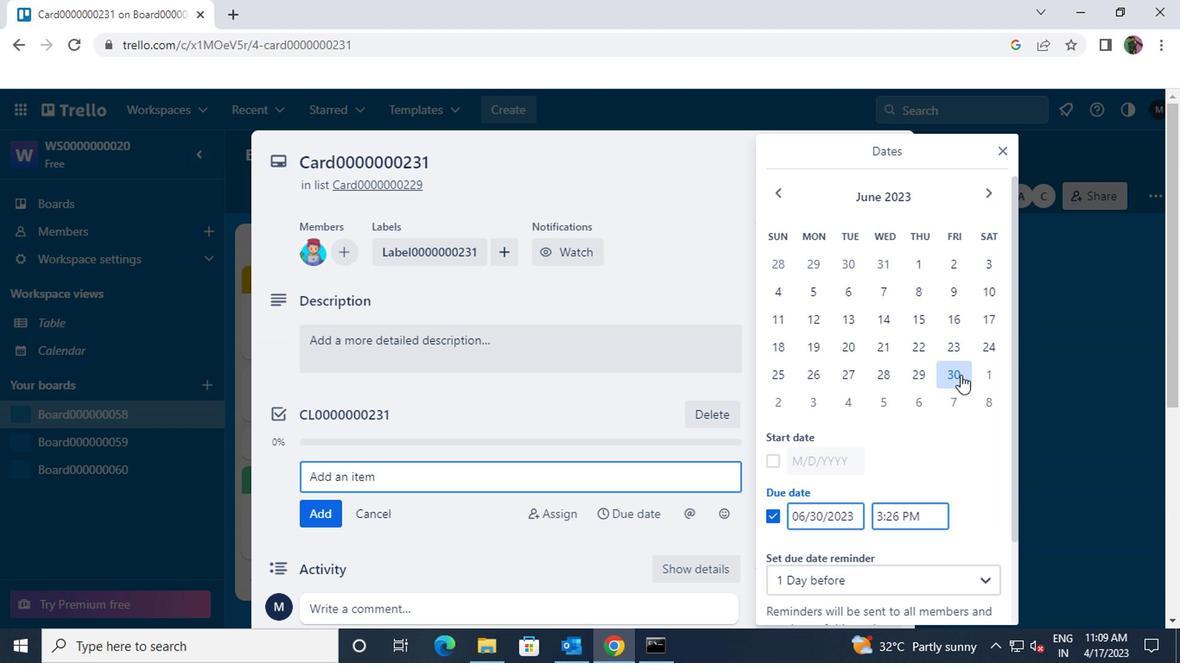 
Action: Mouse scrolled (957, 374) with delta (0, 0)
Screenshot: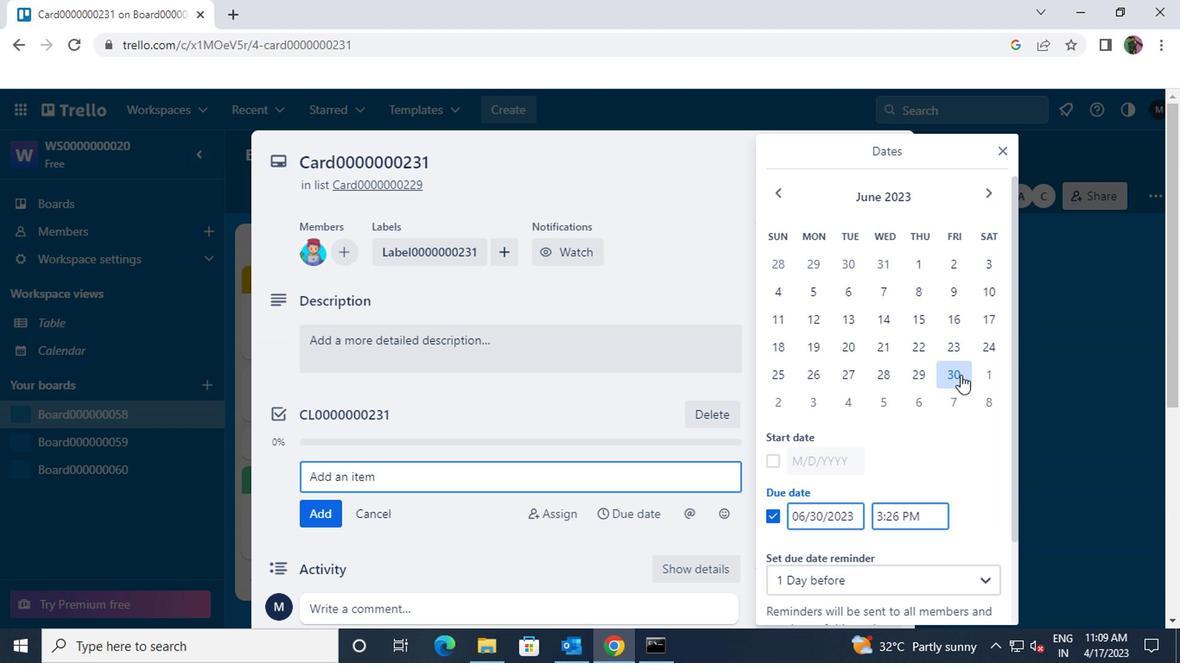 
Action: Mouse scrolled (957, 374) with delta (0, 0)
Screenshot: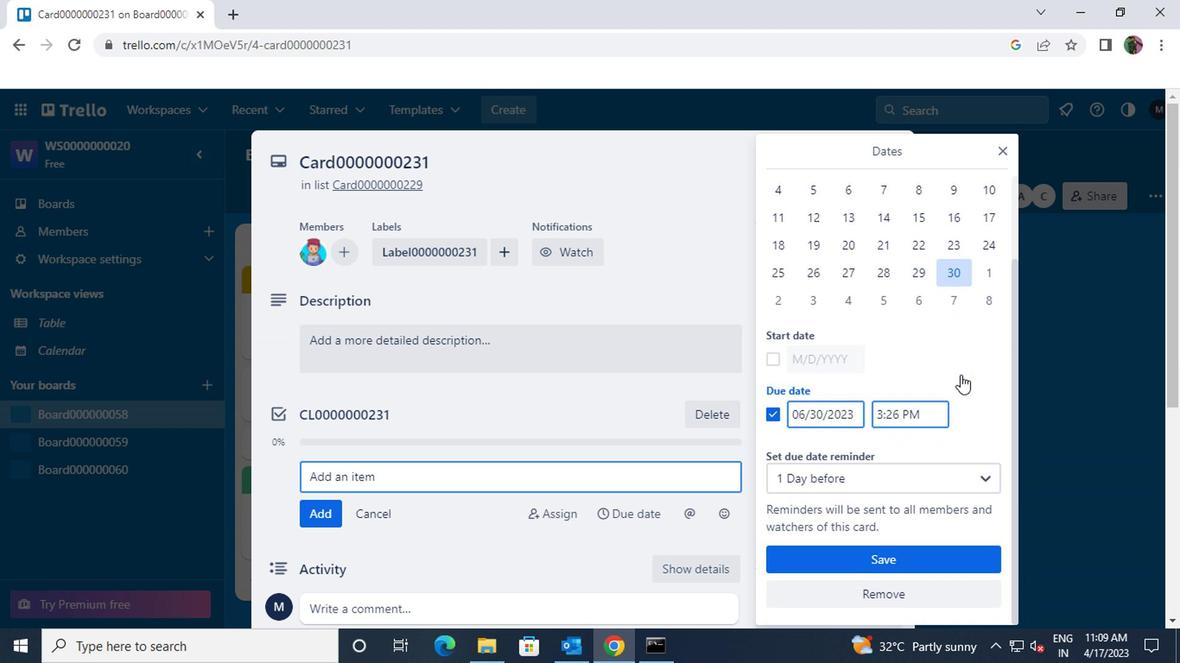
Action: Mouse moved to (916, 559)
Screenshot: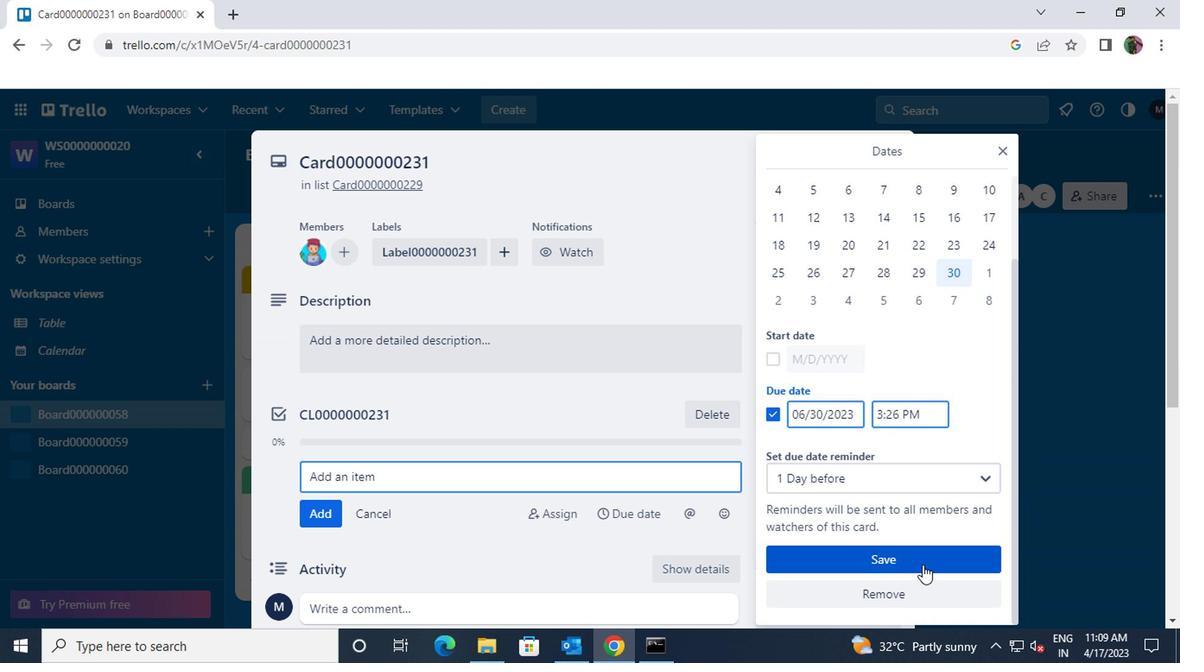 
Action: Mouse pressed left at (916, 559)
Screenshot: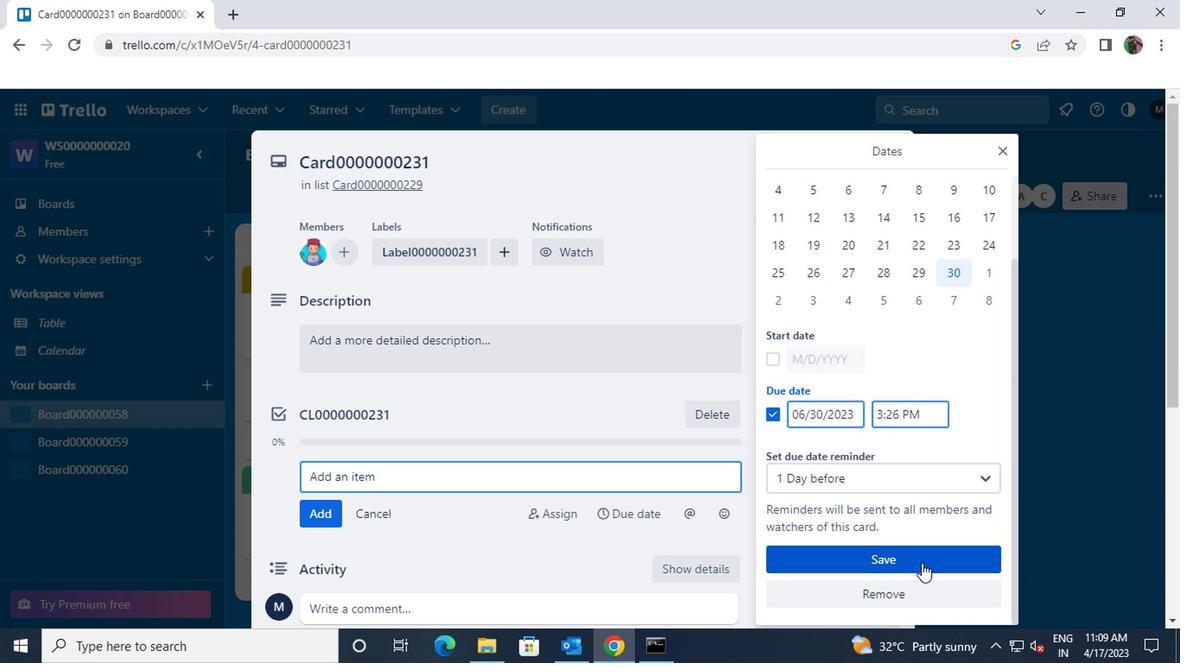
